 Task: Sort the products in the category "Prosciutto" by best match.
Action: Mouse moved to (812, 310)
Screenshot: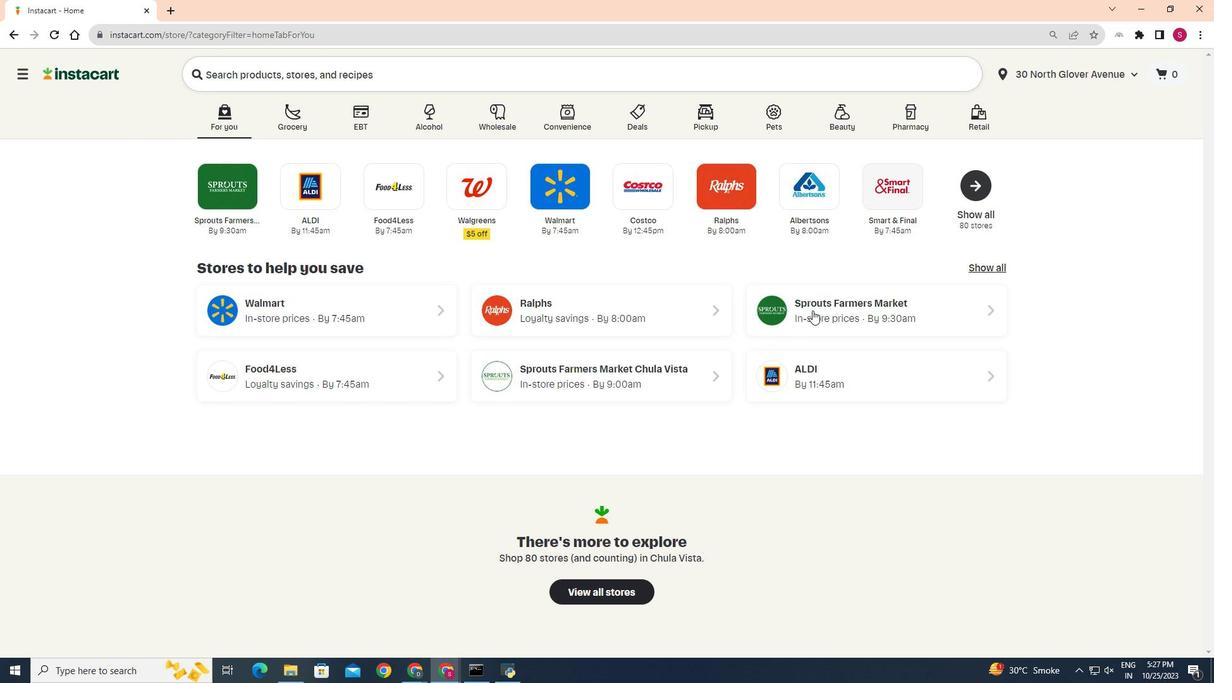 
Action: Mouse pressed left at (812, 310)
Screenshot: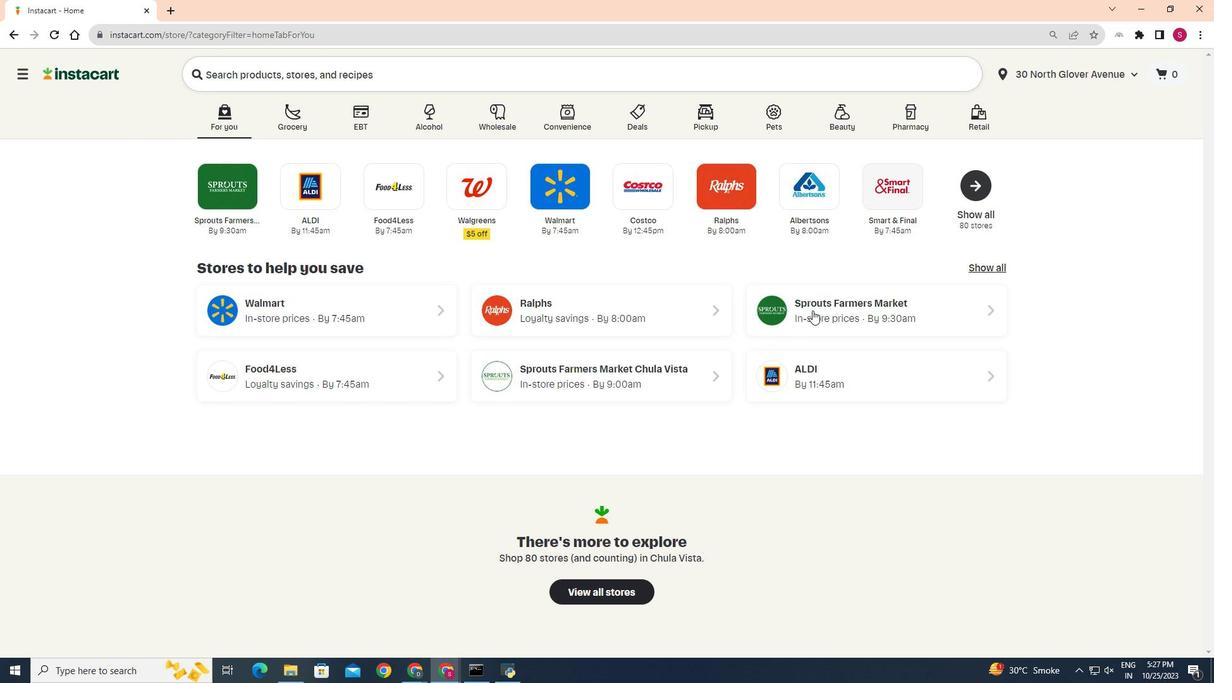 
Action: Mouse moved to (40, 535)
Screenshot: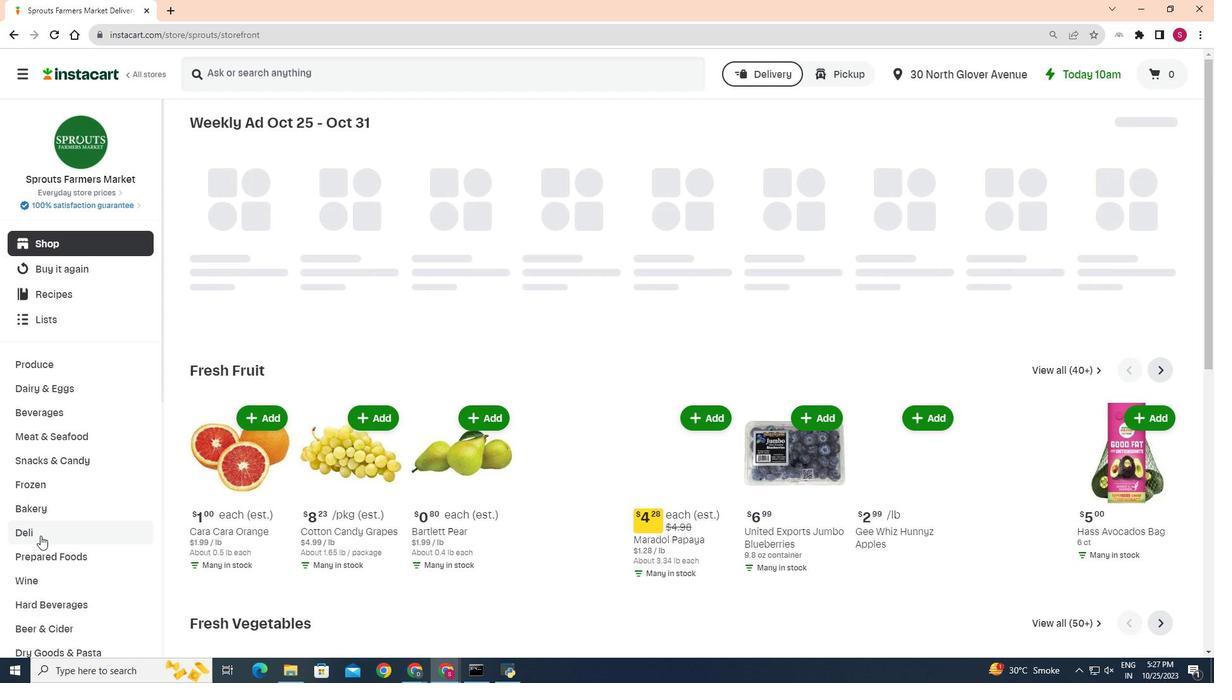
Action: Mouse pressed left at (40, 535)
Screenshot: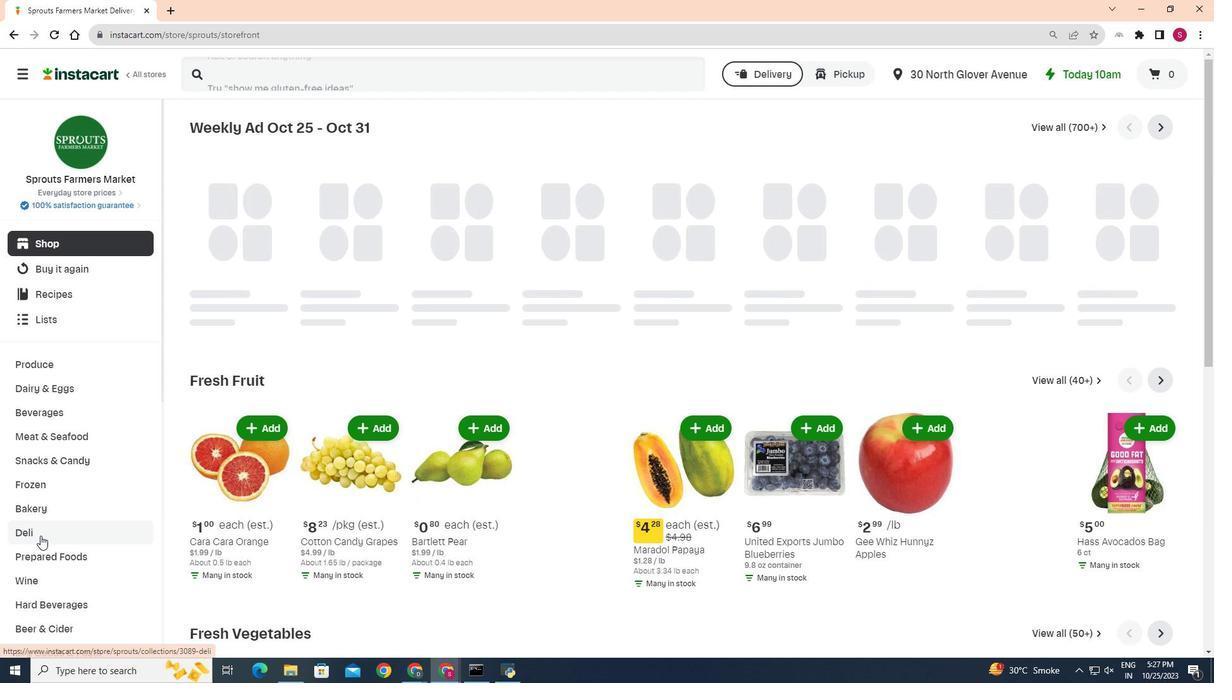 
Action: Mouse moved to (254, 154)
Screenshot: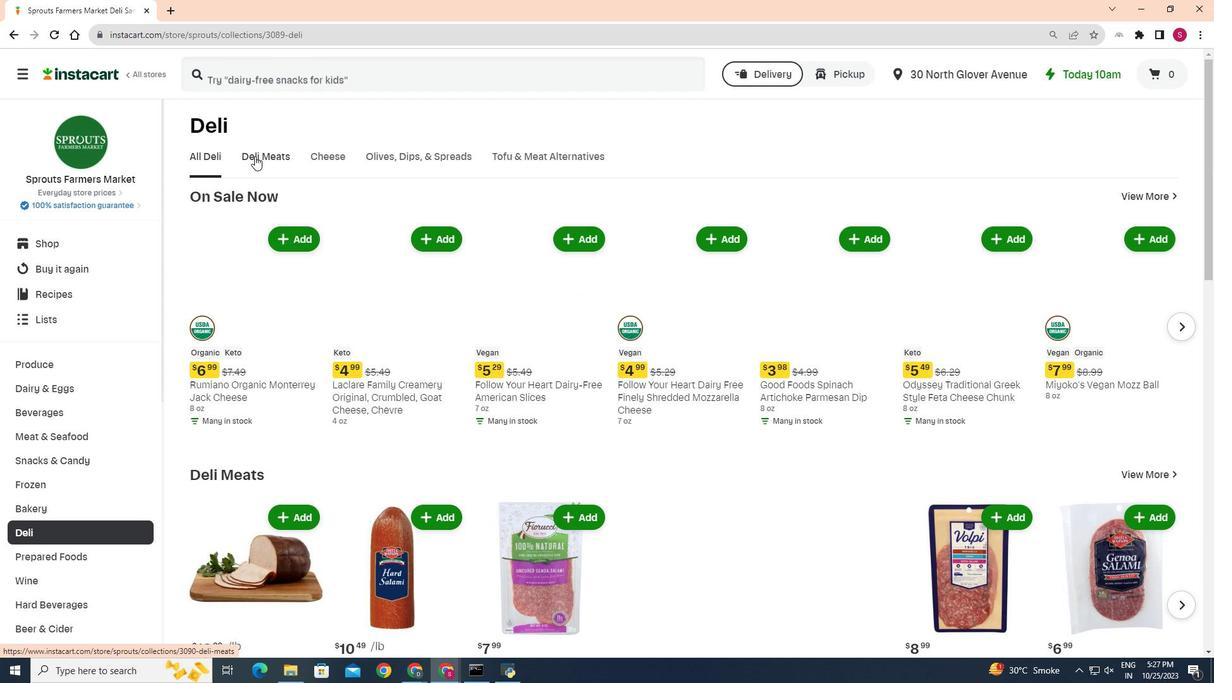 
Action: Mouse pressed left at (254, 154)
Screenshot: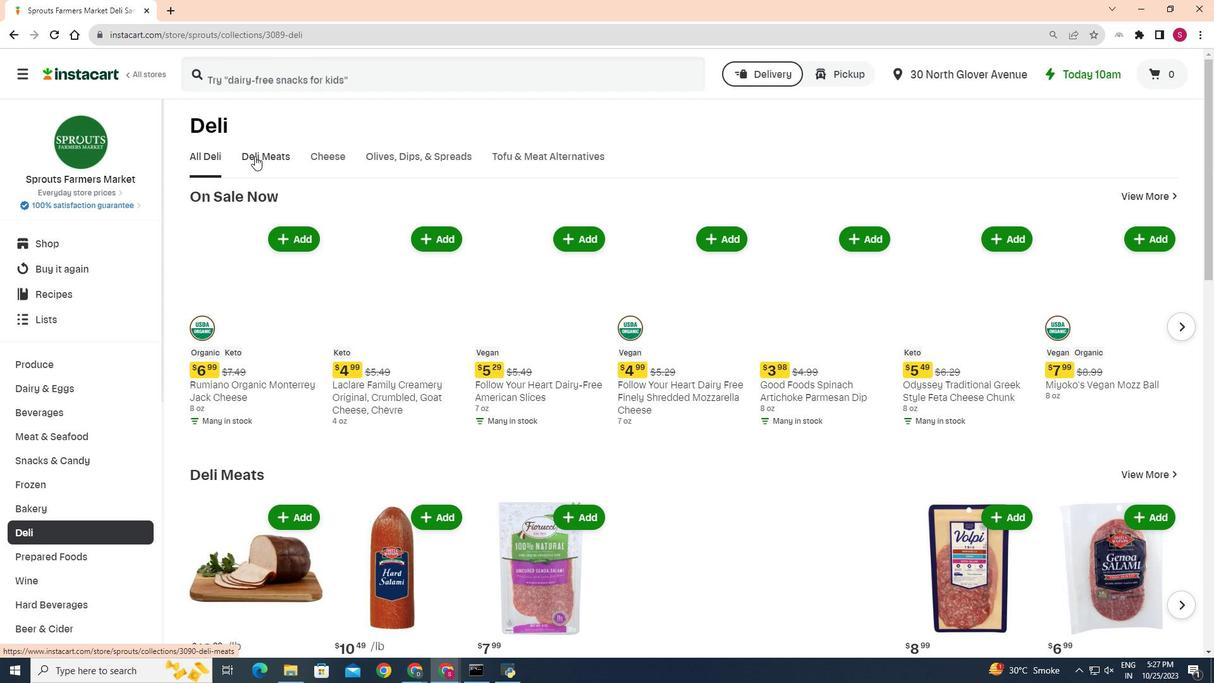 
Action: Mouse moved to (1164, 261)
Screenshot: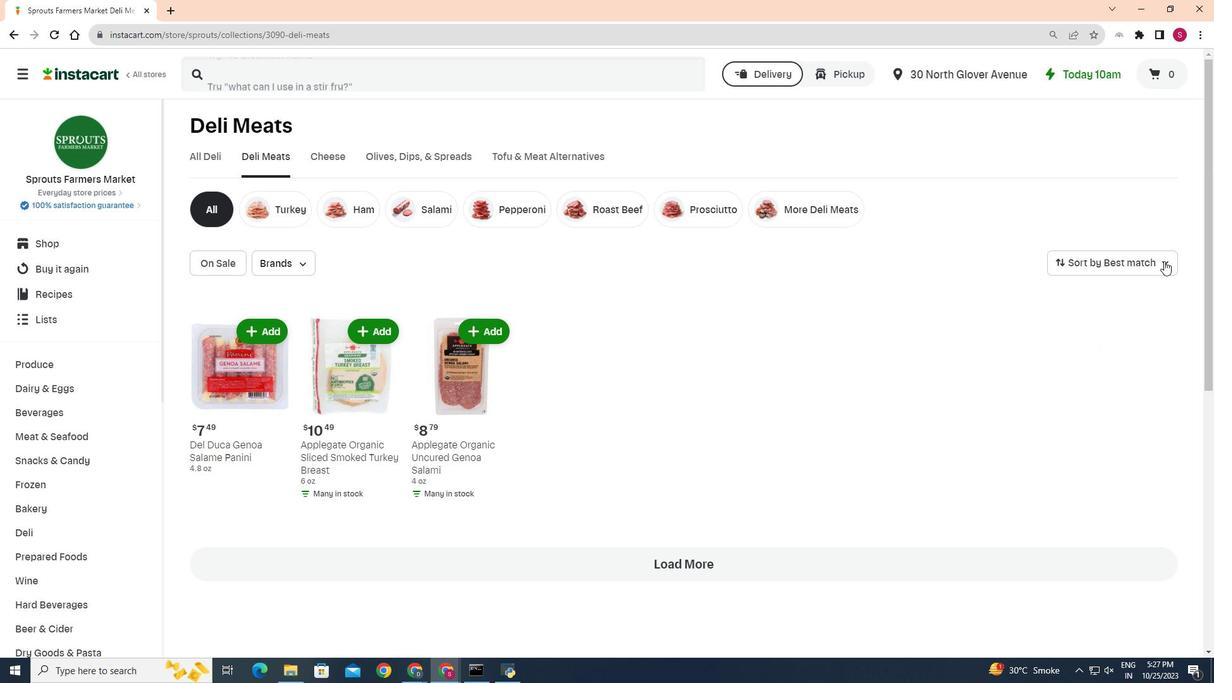 
Action: Mouse pressed left at (1164, 261)
Screenshot: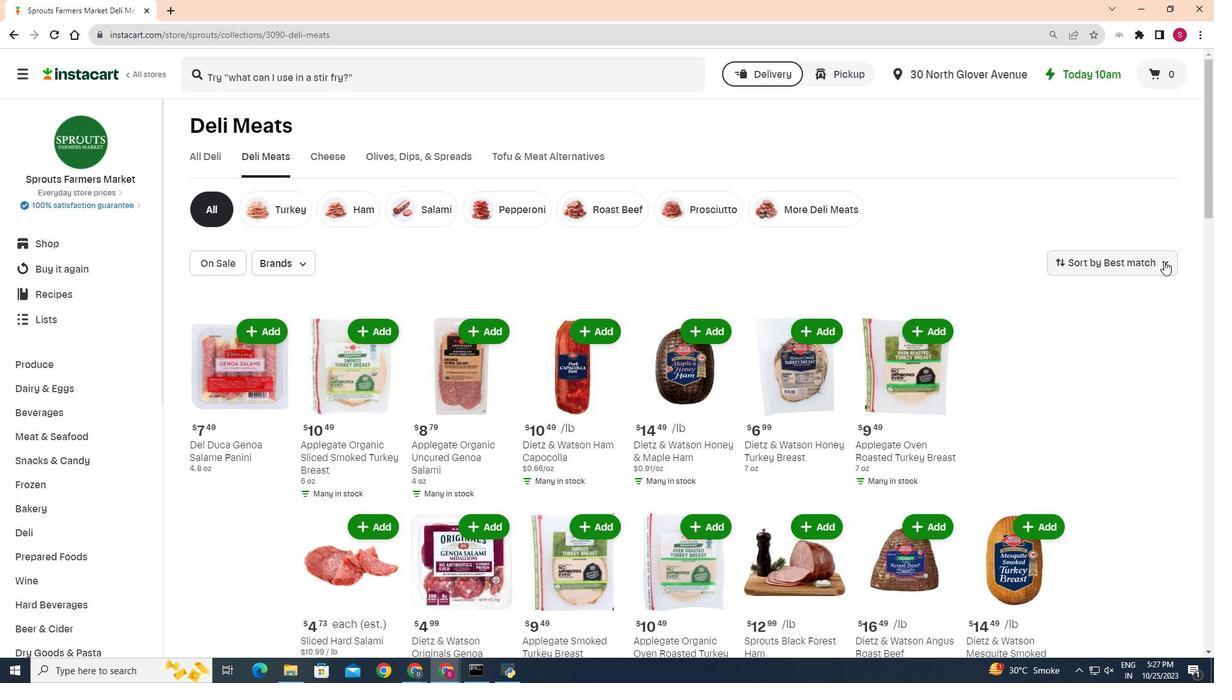 
Action: Mouse moved to (1111, 295)
Screenshot: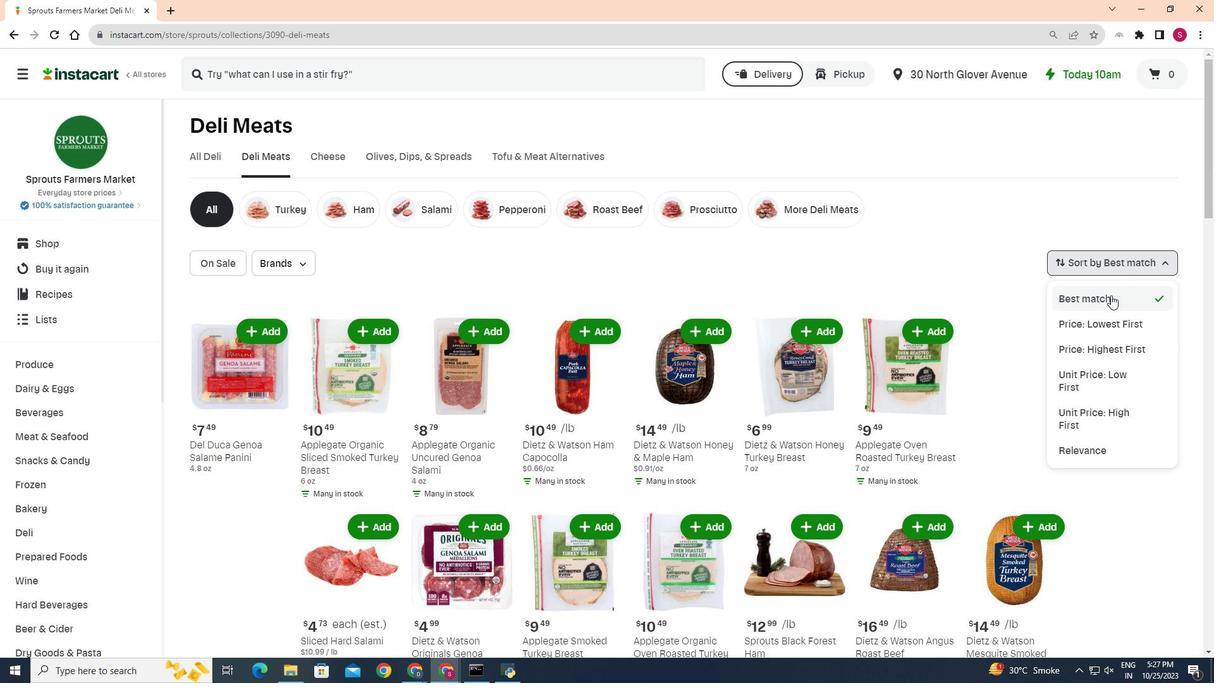 
Action: Mouse pressed left at (1111, 295)
Screenshot: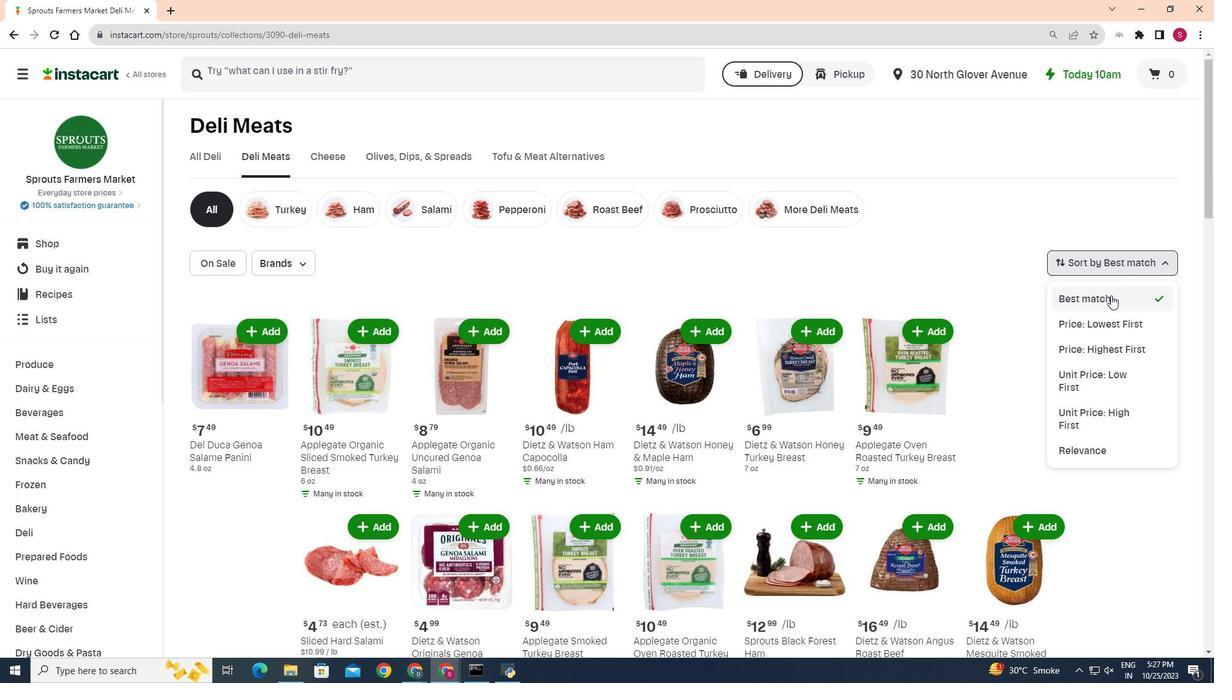 
Action: Mouse moved to (984, 326)
Screenshot: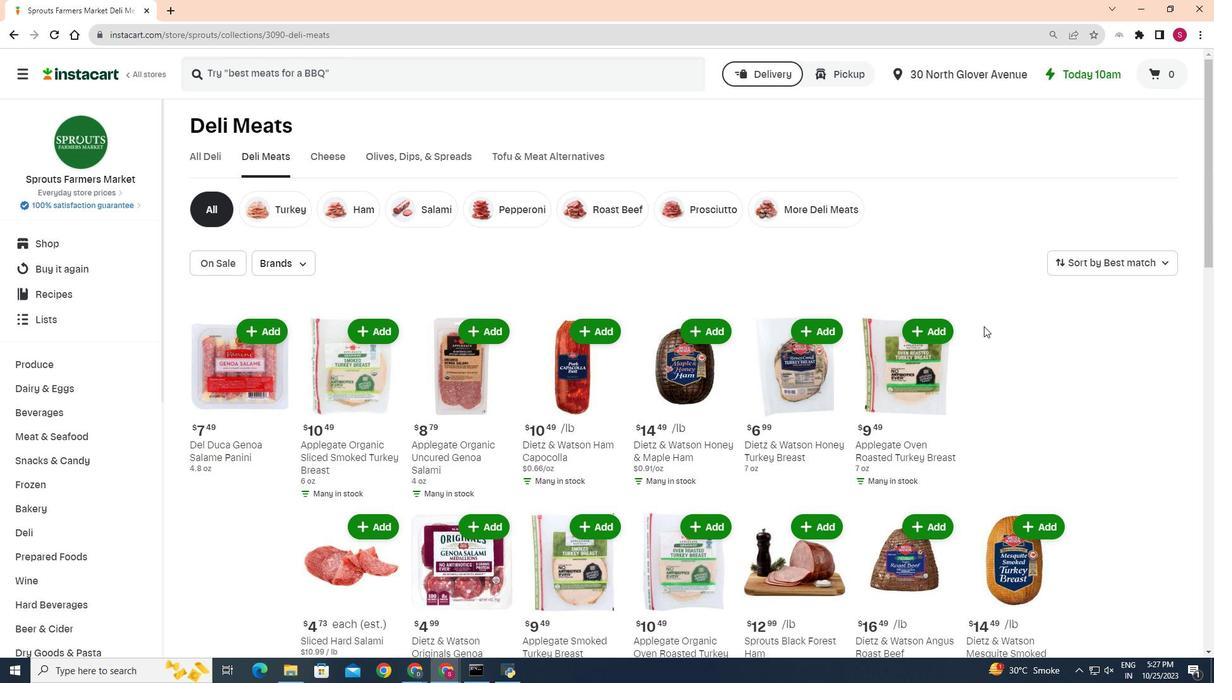 
Action: Mouse scrolled (984, 325) with delta (0, 0)
Screenshot: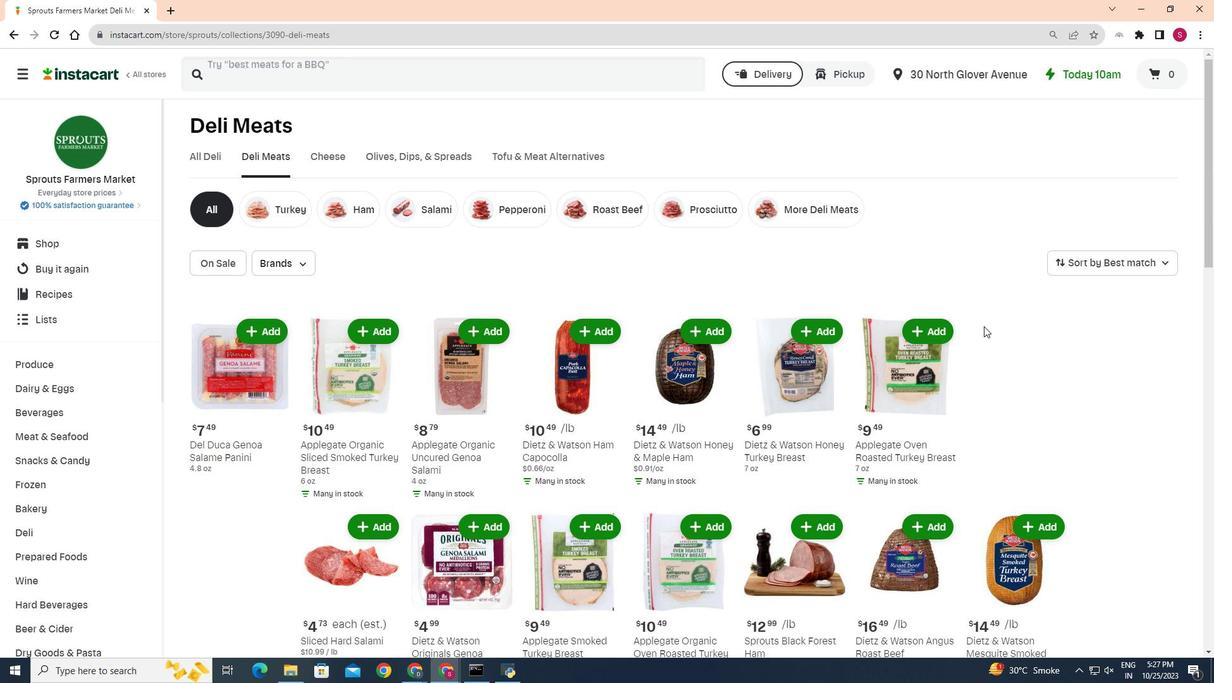 
Action: Mouse moved to (967, 332)
Screenshot: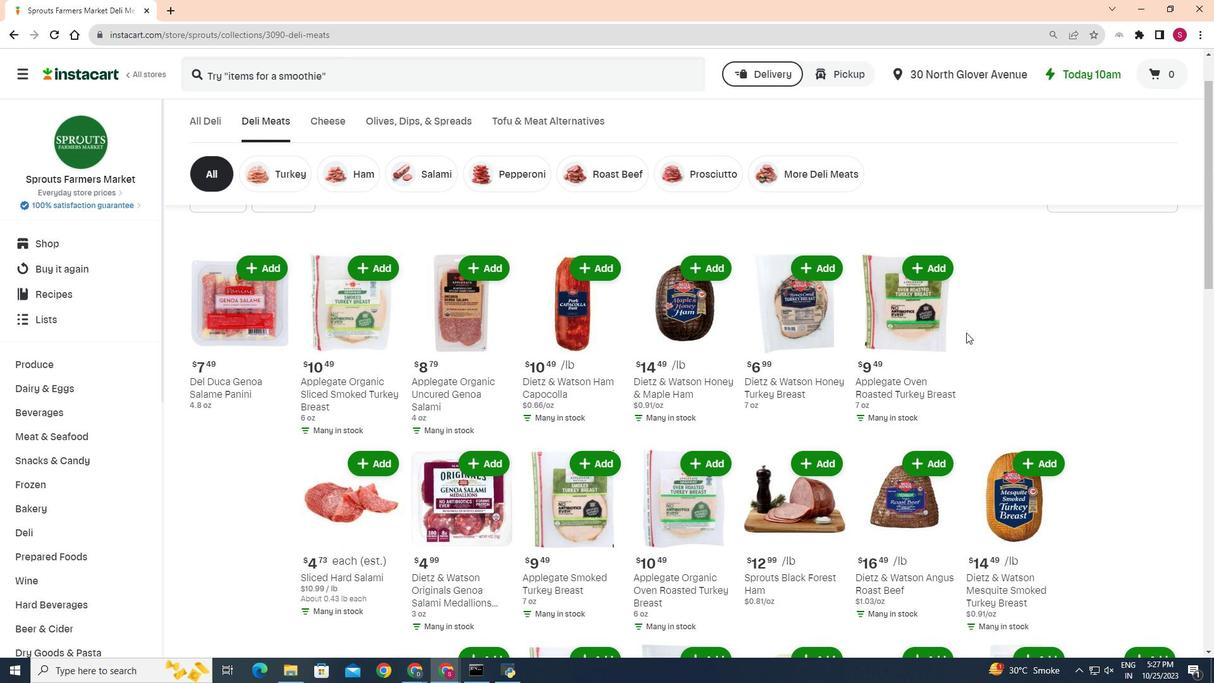 
Action: Mouse scrolled (967, 331) with delta (0, 0)
Screenshot: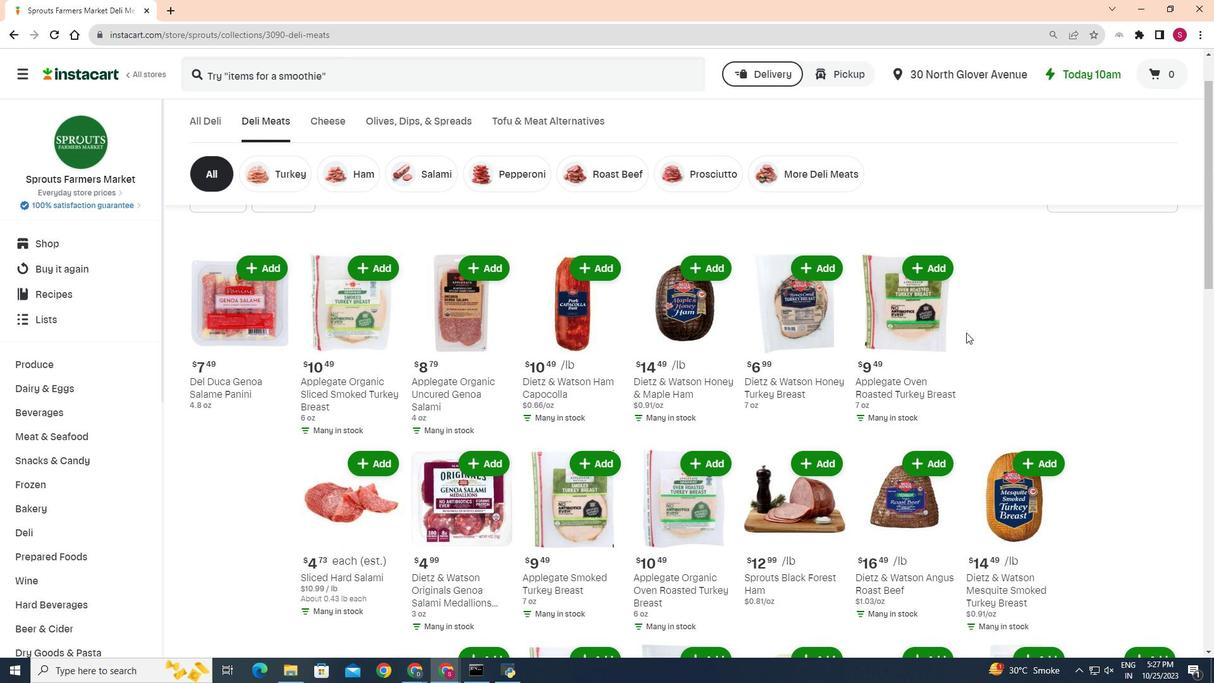 
Action: Mouse moved to (1090, 313)
Screenshot: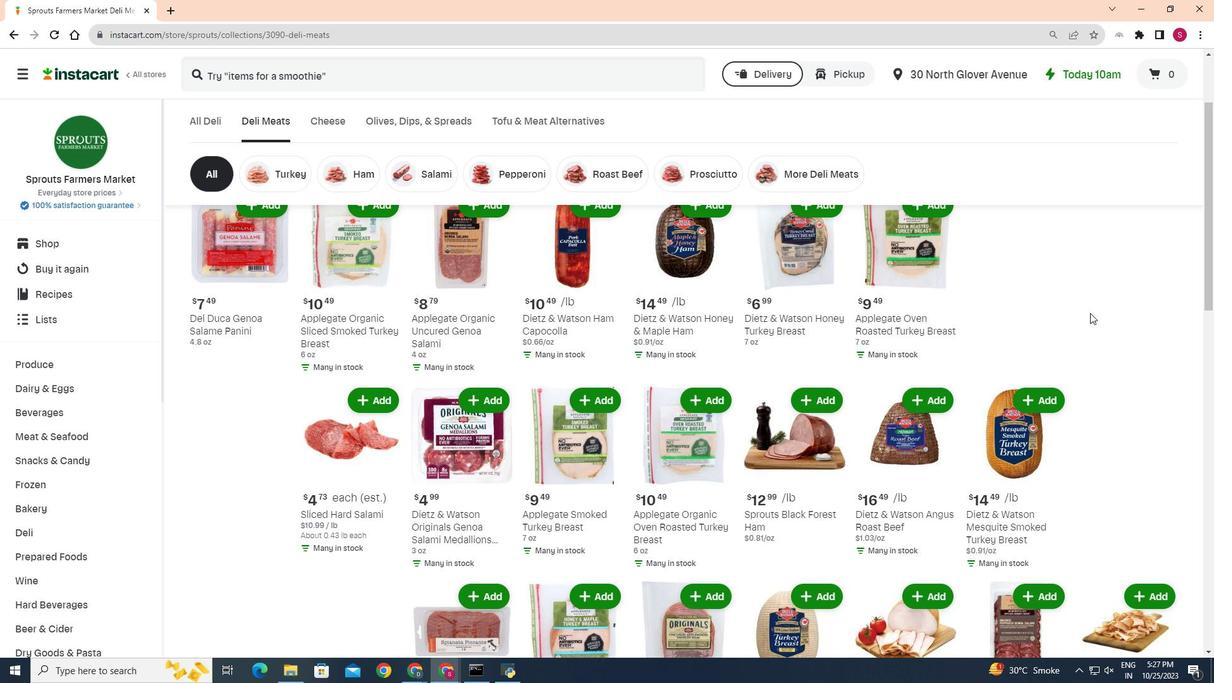 
Action: Mouse scrolled (1090, 312) with delta (0, 0)
Screenshot: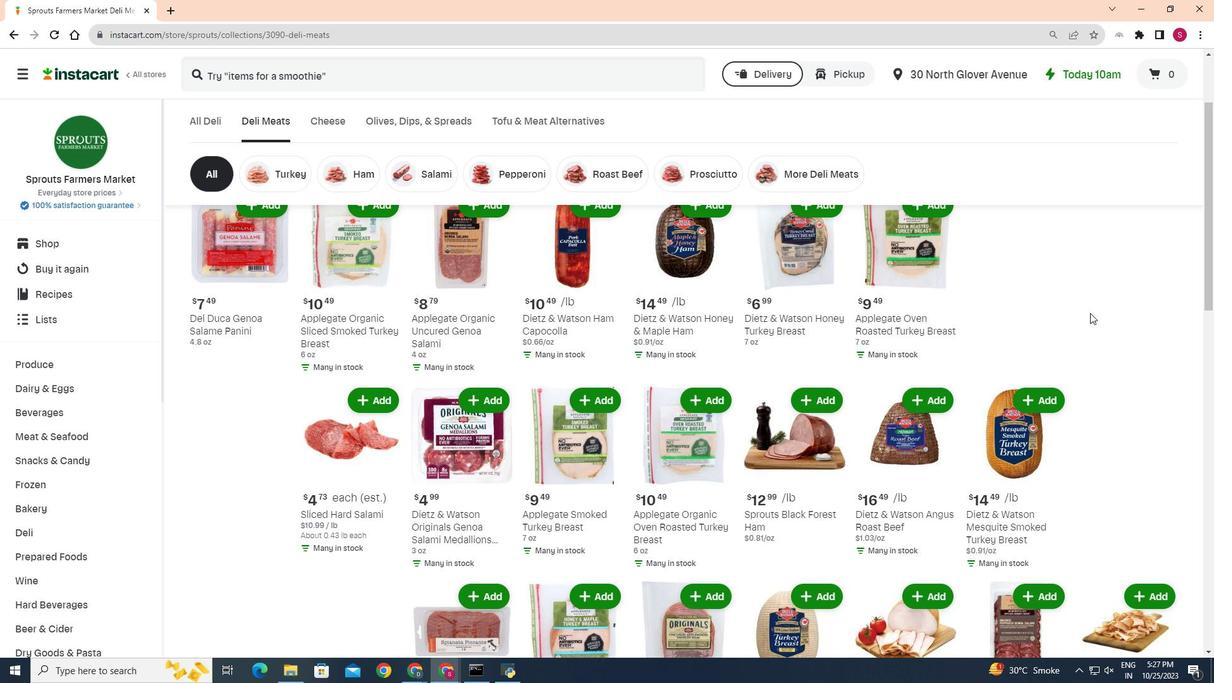 
Action: Mouse moved to (1091, 315)
Screenshot: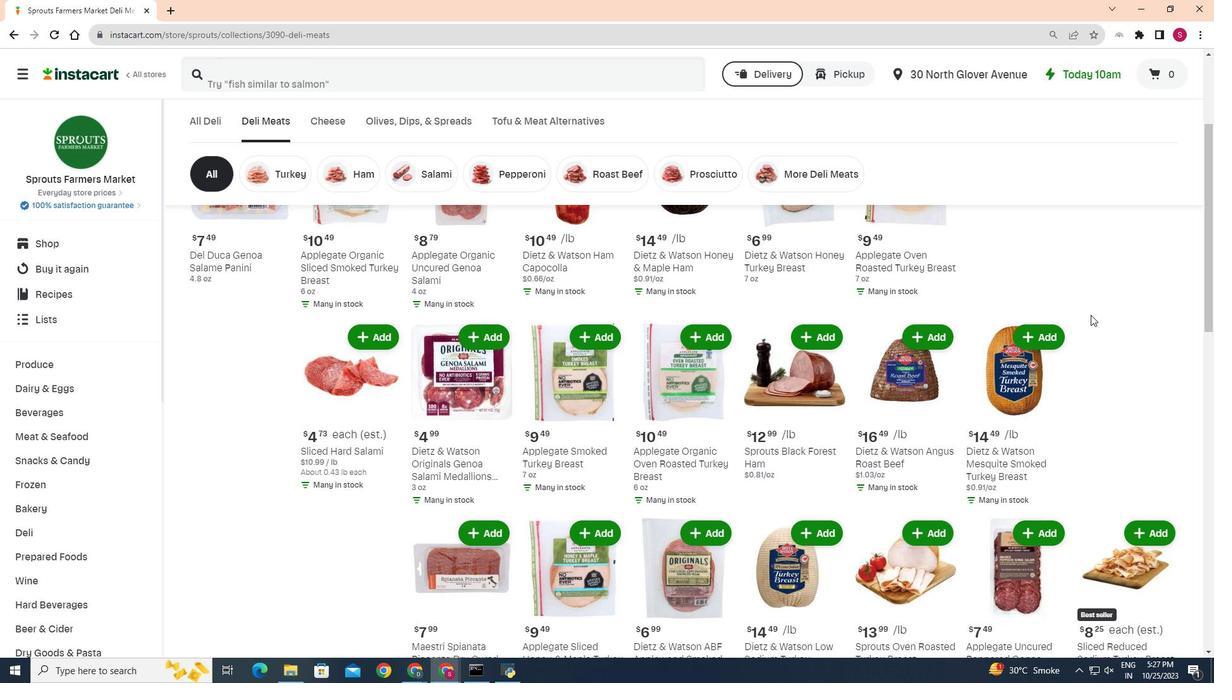 
Action: Mouse scrolled (1091, 314) with delta (0, 0)
Screenshot: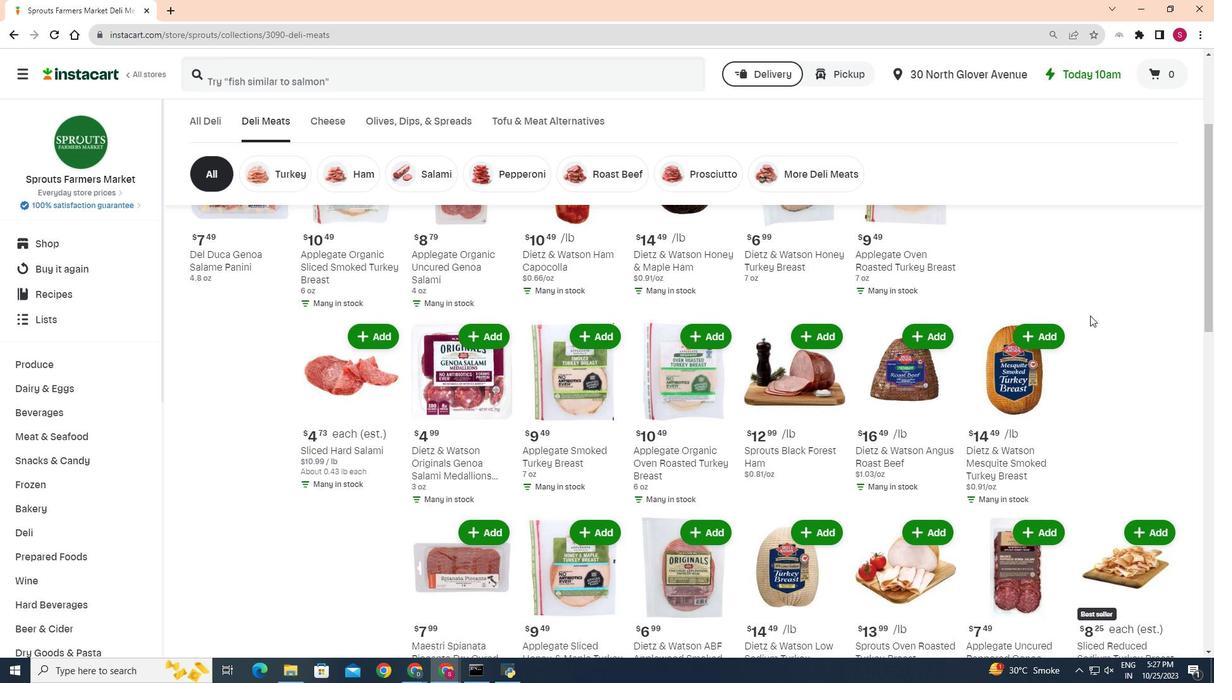 
Action: Mouse moved to (1074, 325)
Screenshot: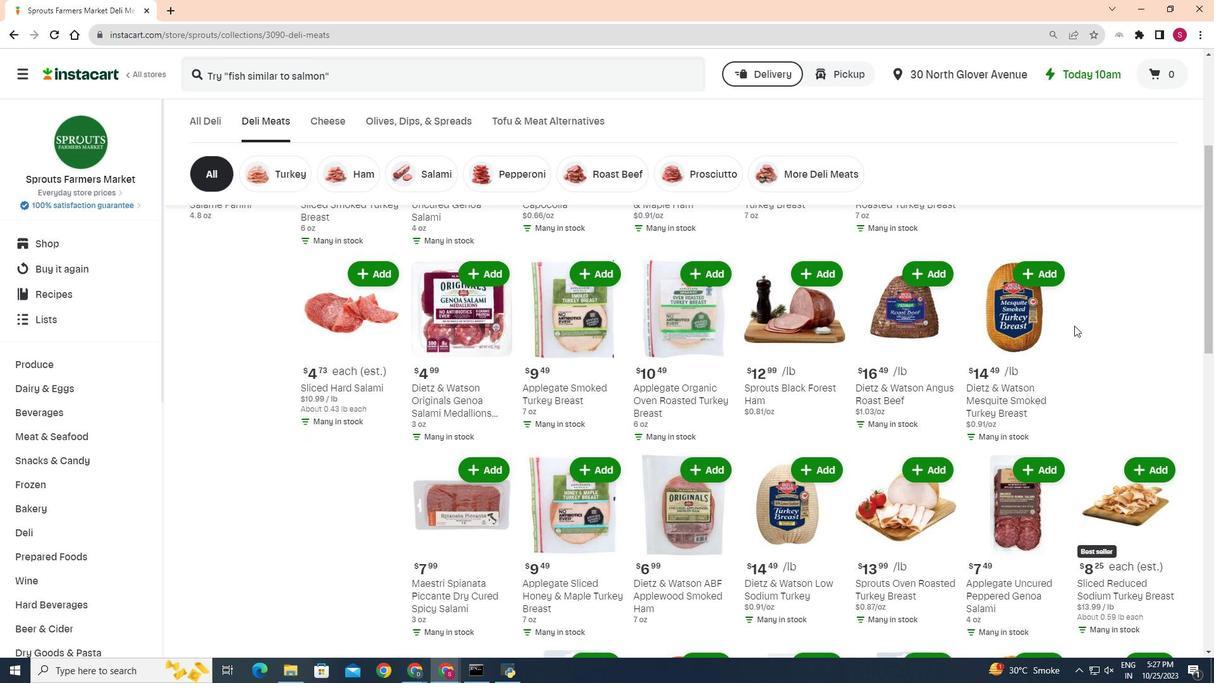 
Action: Mouse scrolled (1074, 325) with delta (0, 0)
Screenshot: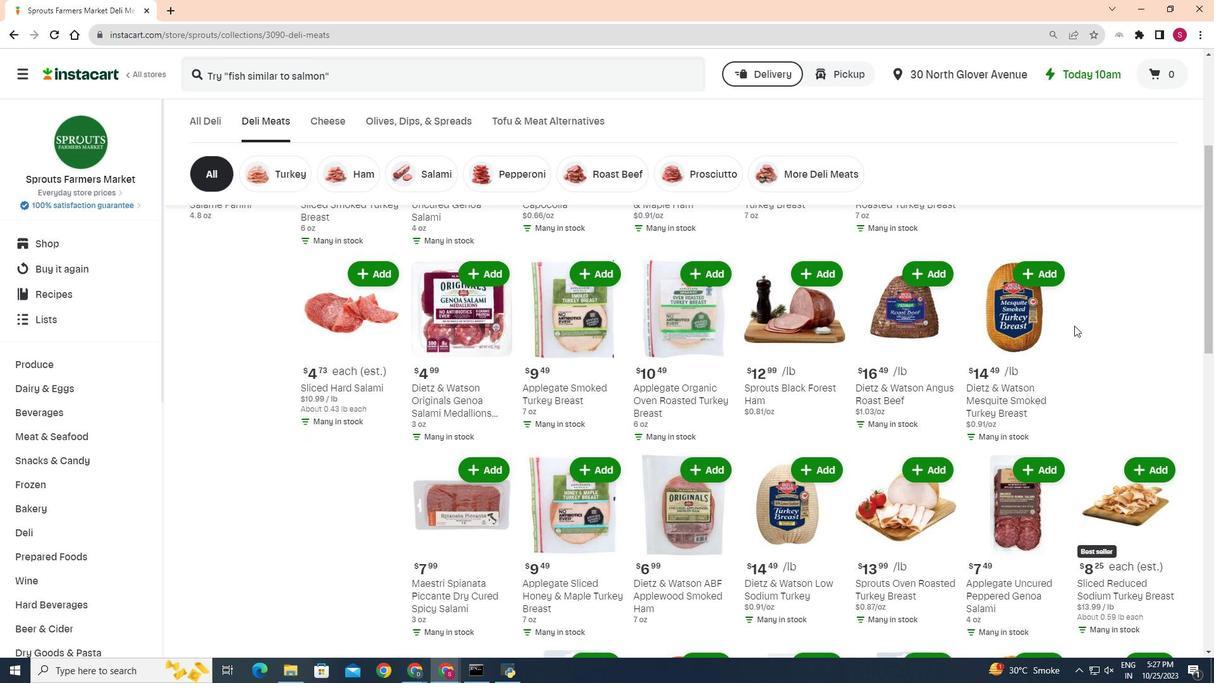 
Action: Mouse moved to (1074, 325)
Screenshot: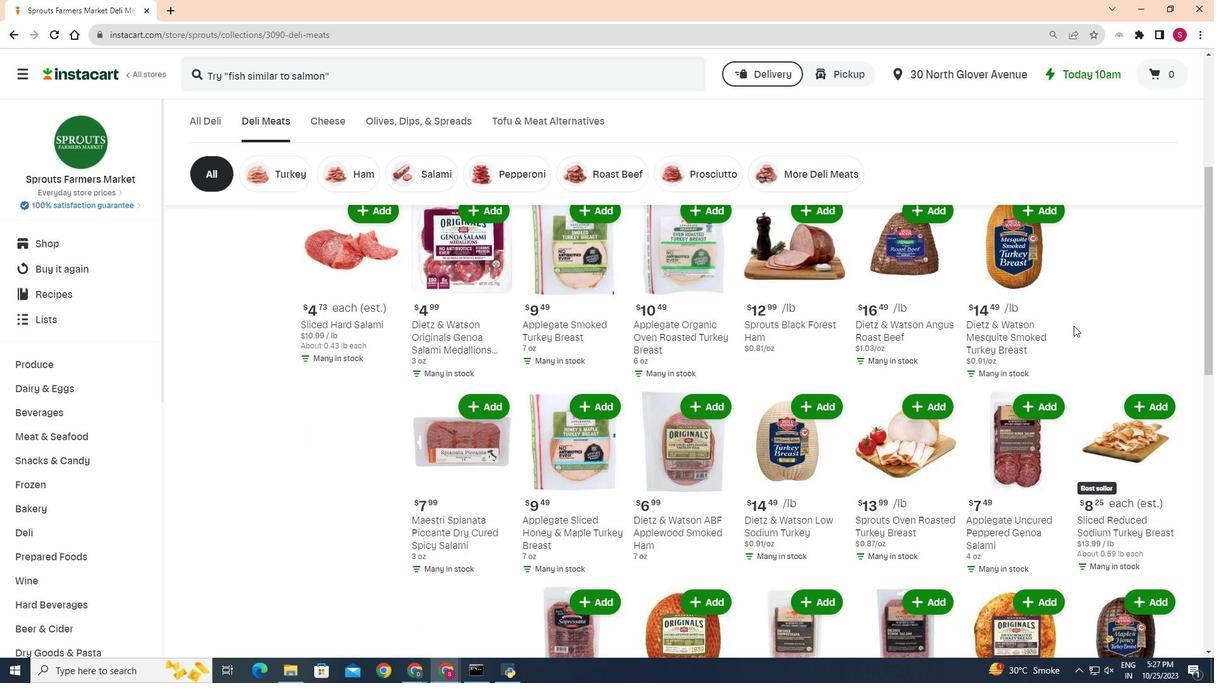
Action: Mouse scrolled (1074, 325) with delta (0, 0)
Screenshot: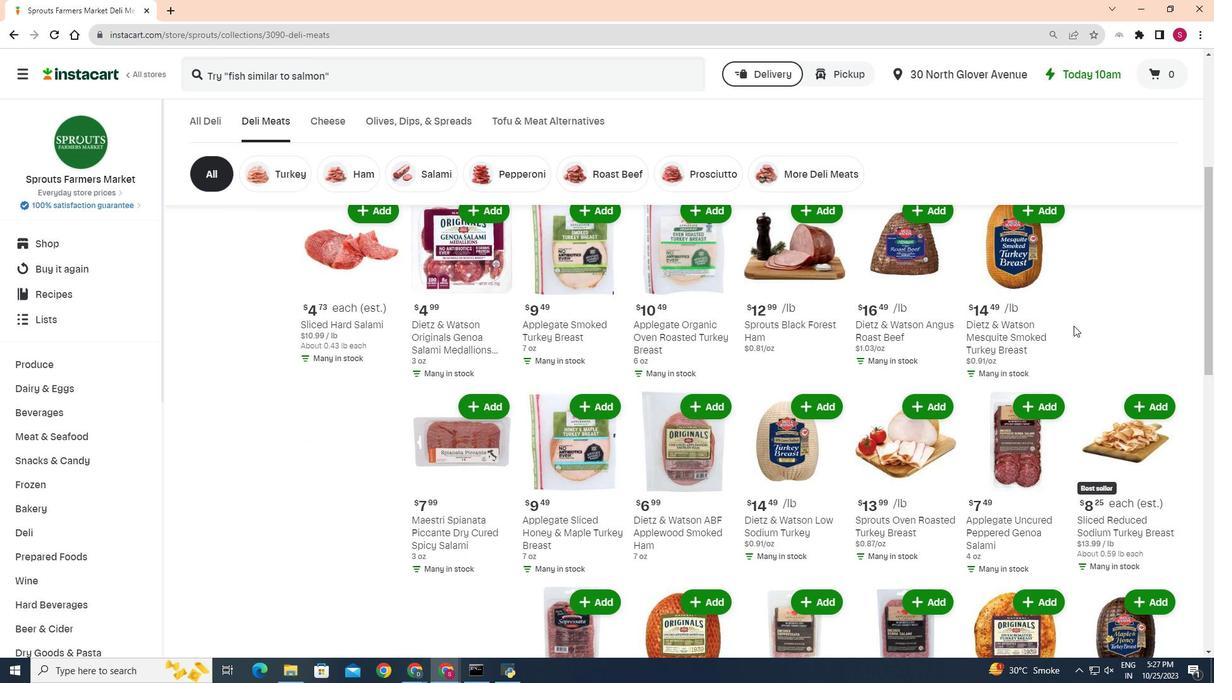 
Action: Mouse moved to (1074, 326)
Screenshot: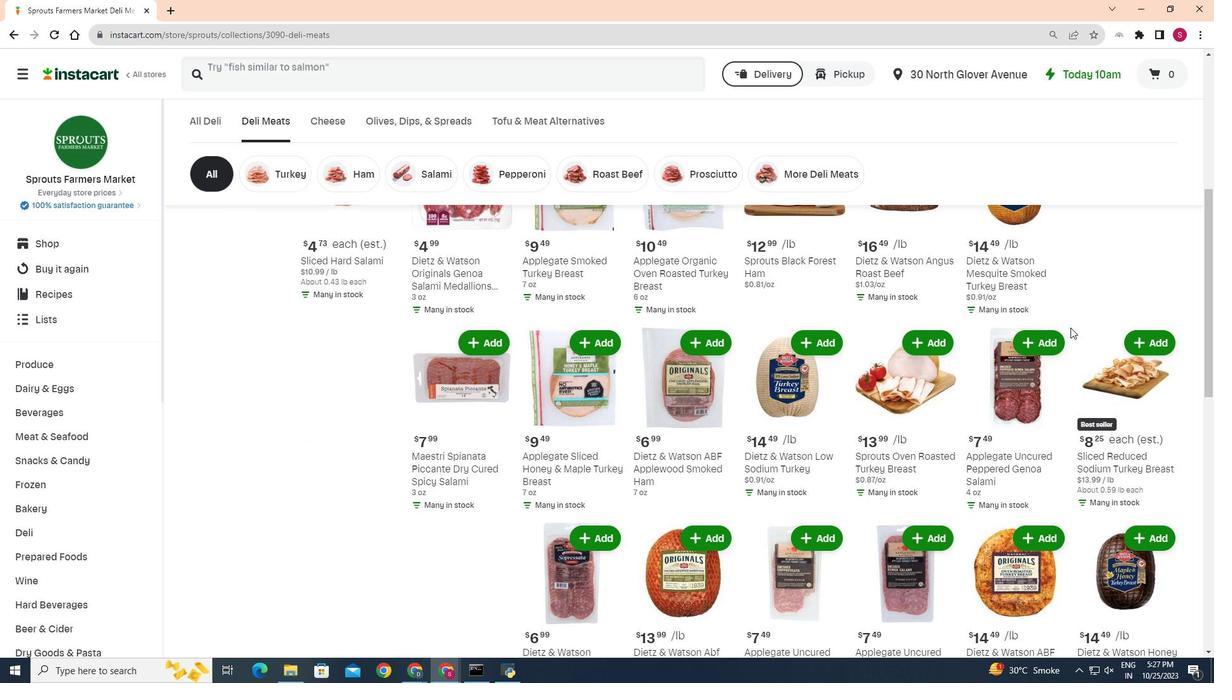 
Action: Mouse scrolled (1074, 325) with delta (0, 0)
Screenshot: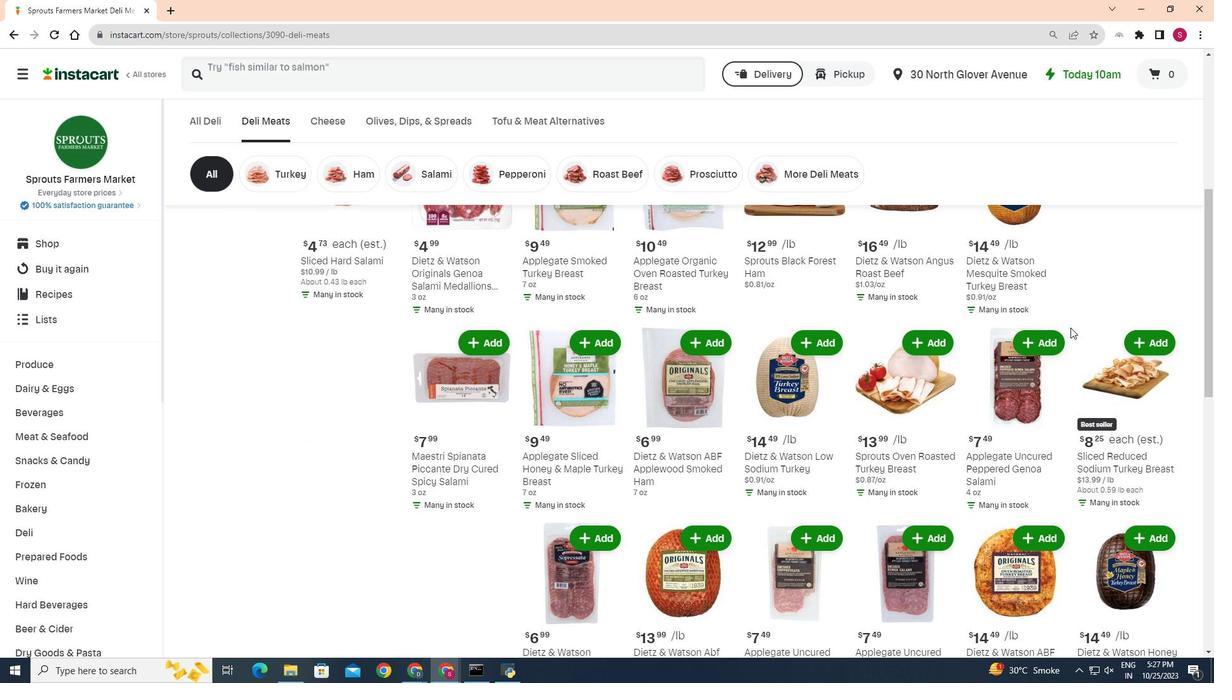
Action: Mouse moved to (1068, 330)
Screenshot: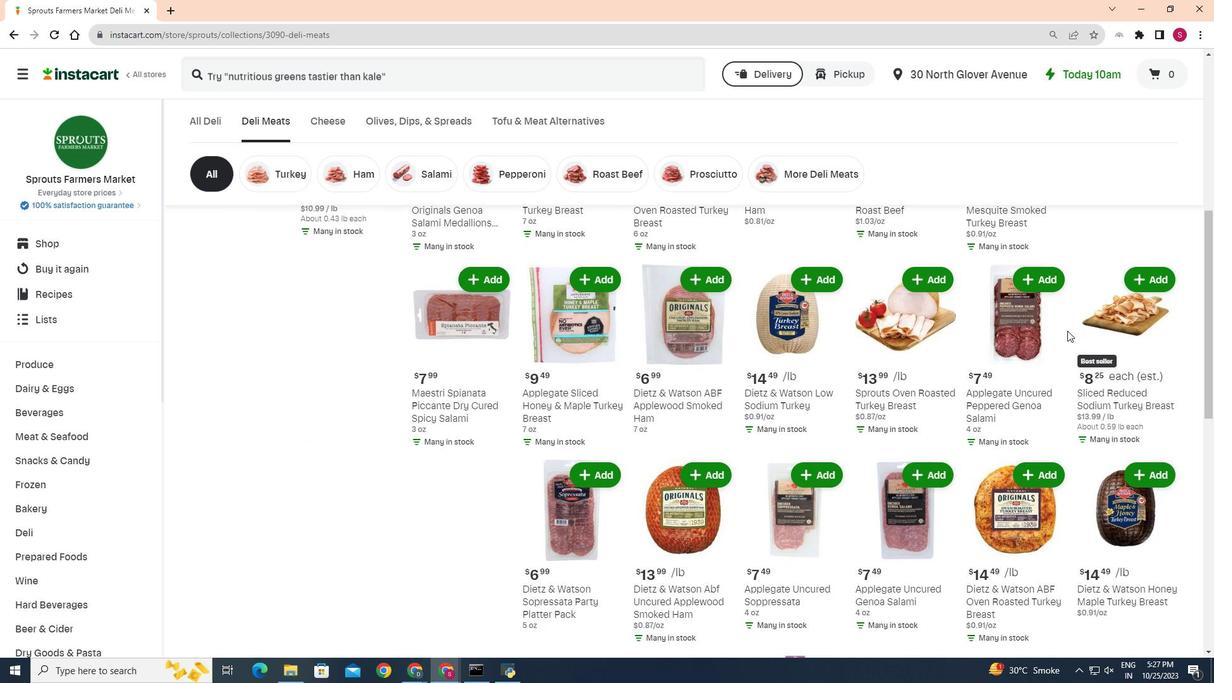 
Action: Mouse scrolled (1068, 329) with delta (0, 0)
Screenshot: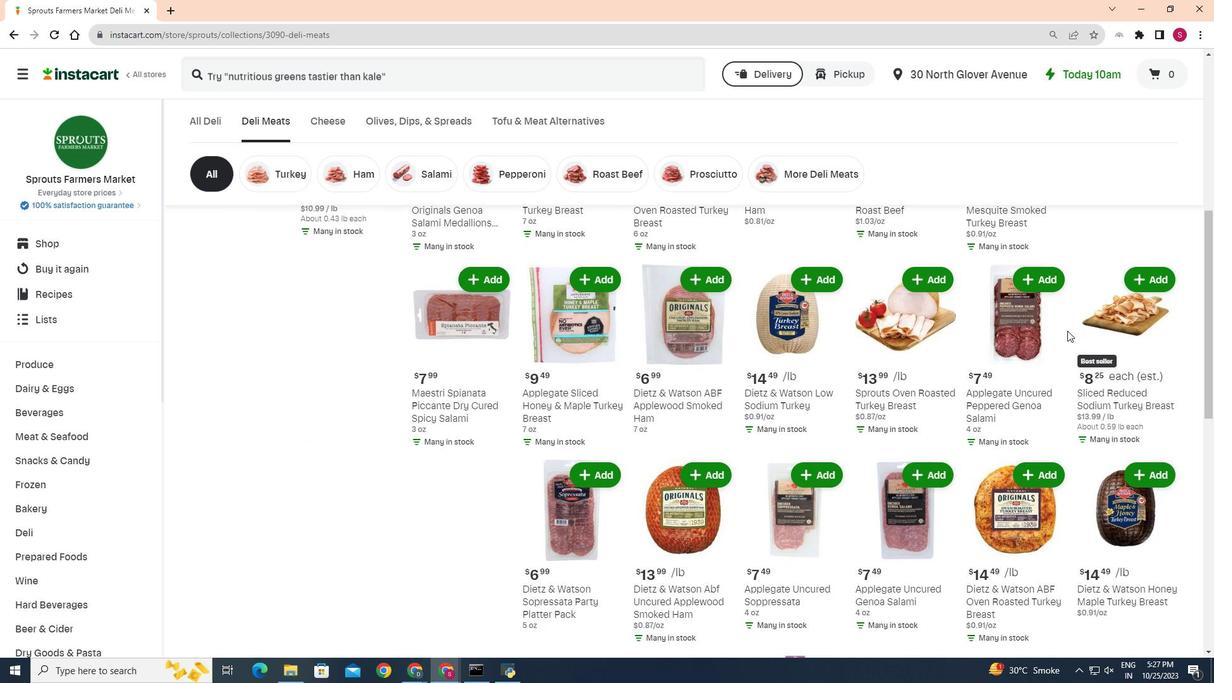 
Action: Mouse moved to (1067, 330)
Screenshot: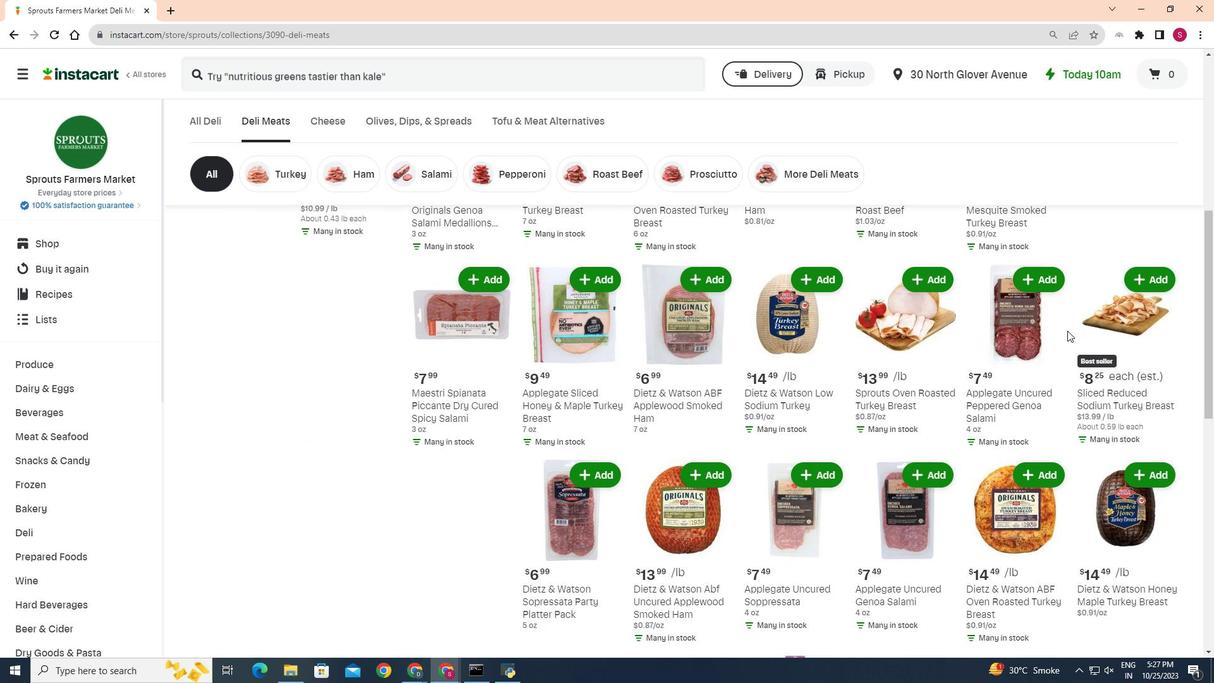 
Action: Mouse scrolled (1067, 330) with delta (0, 0)
Screenshot: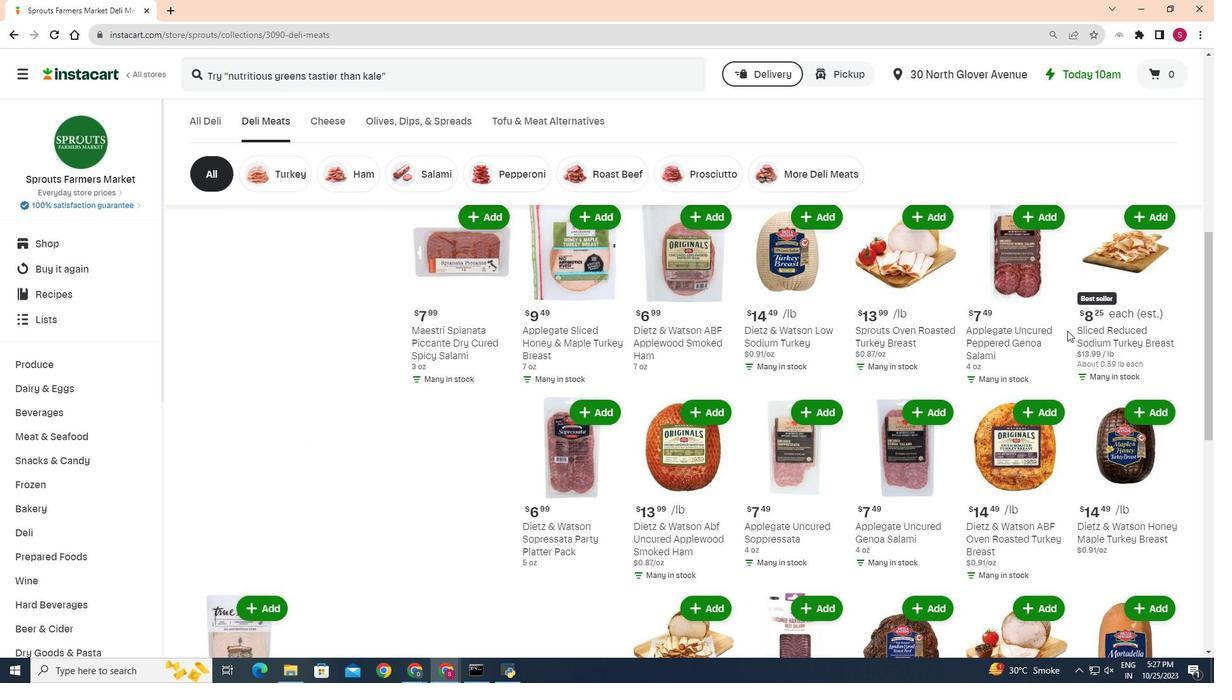 
Action: Mouse scrolled (1067, 330) with delta (0, 0)
Screenshot: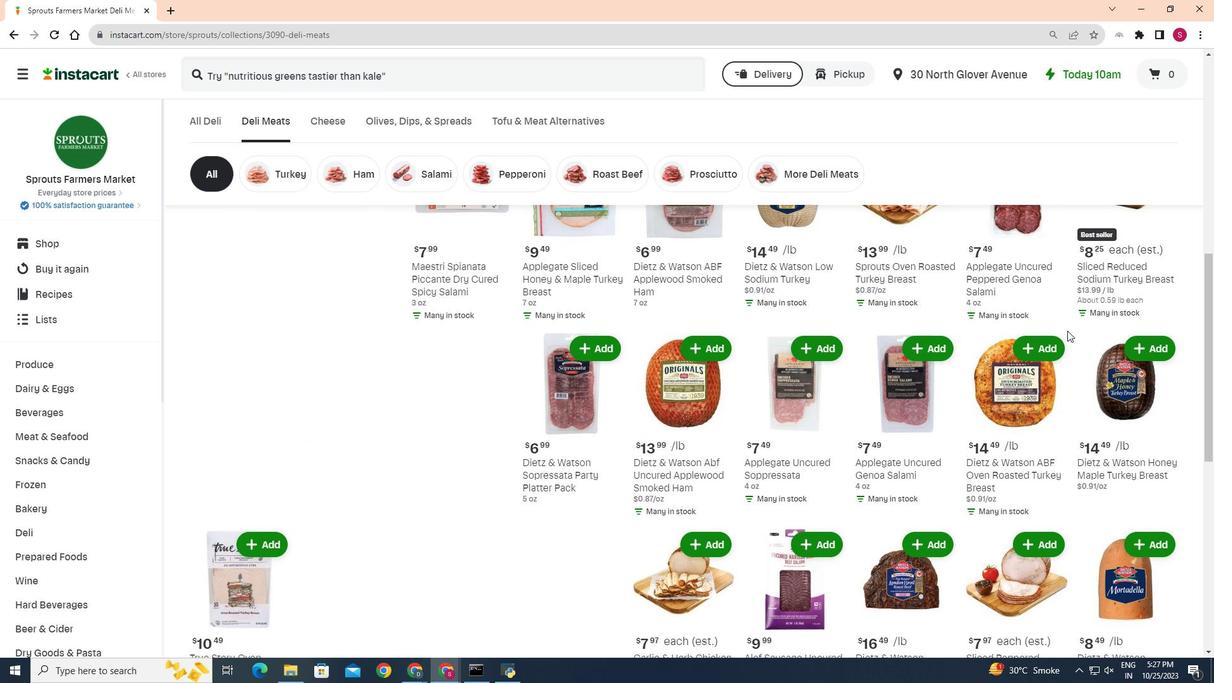 
Action: Mouse scrolled (1067, 330) with delta (0, 0)
Screenshot: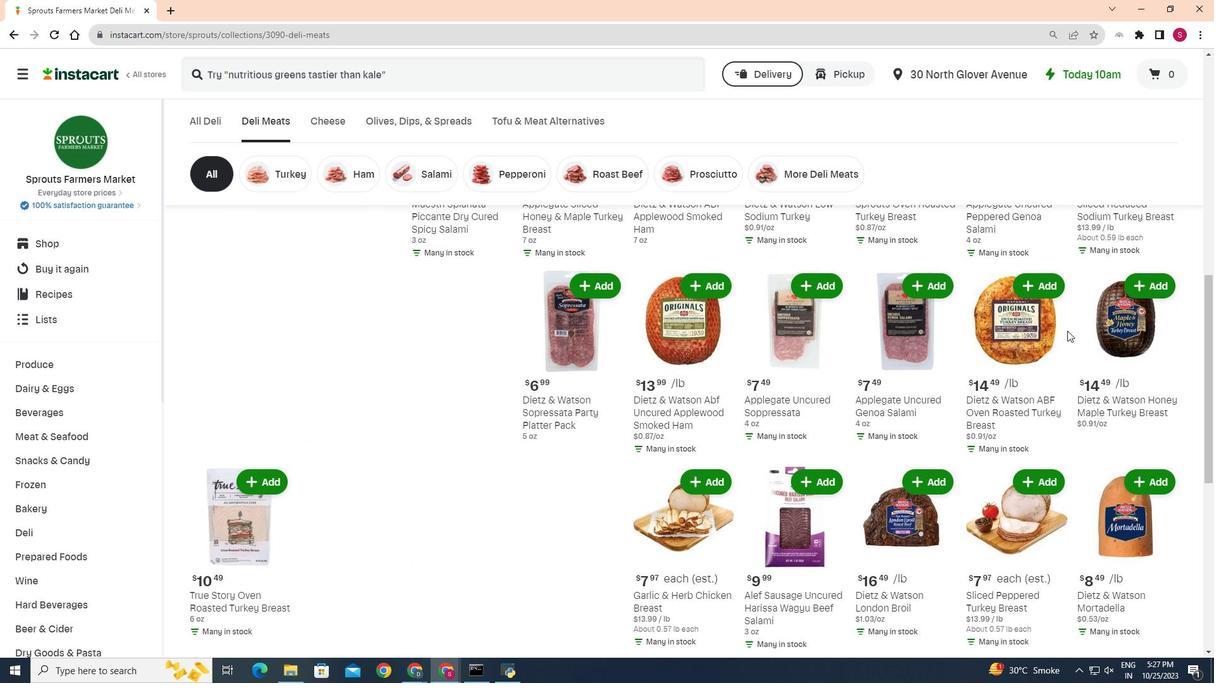 
Action: Mouse scrolled (1067, 330) with delta (0, 0)
Screenshot: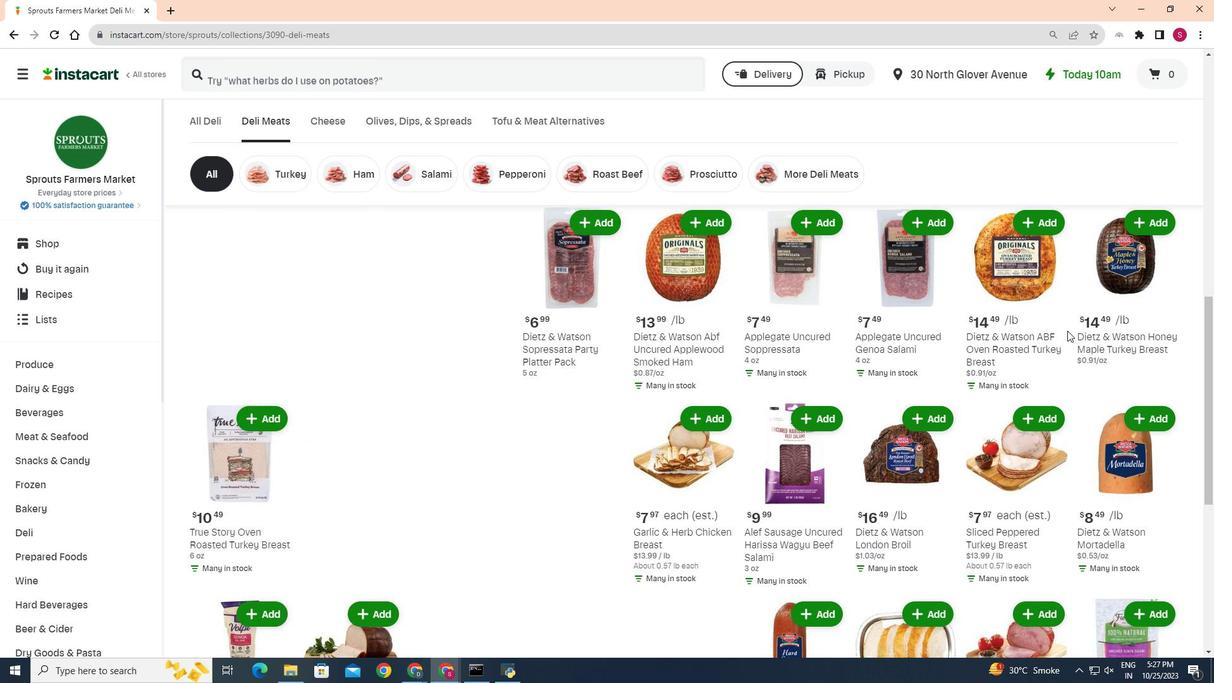
Action: Mouse scrolled (1067, 330) with delta (0, 0)
Screenshot: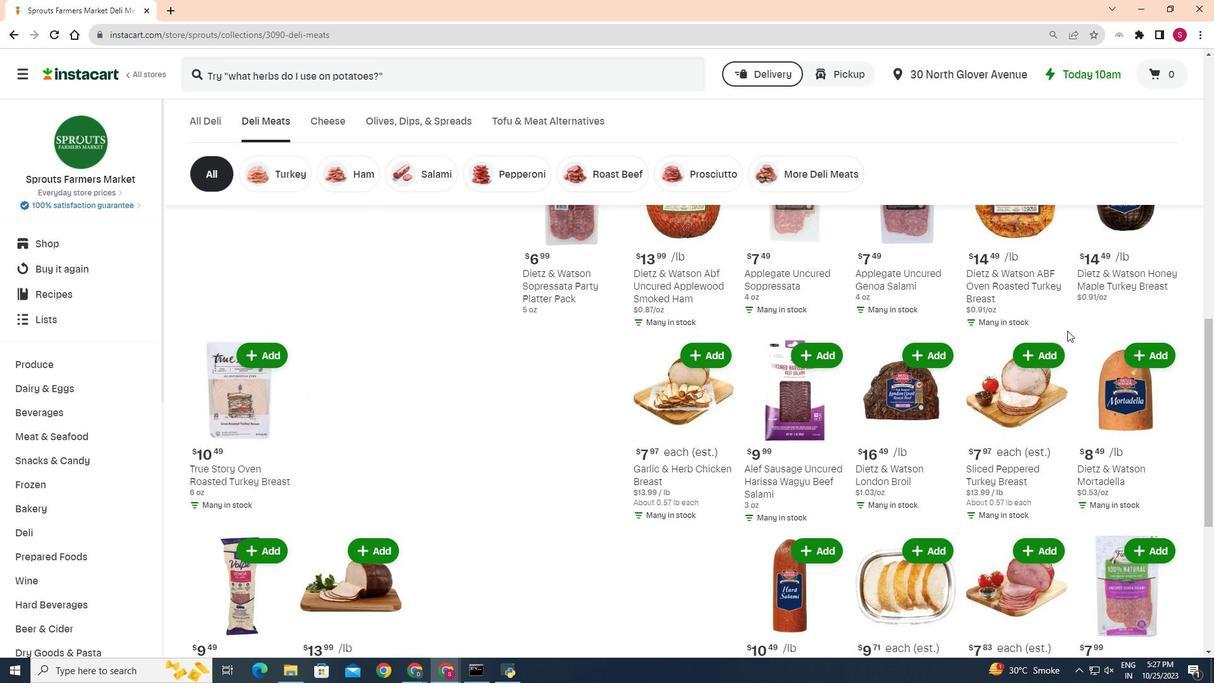 
Action: Mouse scrolled (1067, 330) with delta (0, 0)
Screenshot: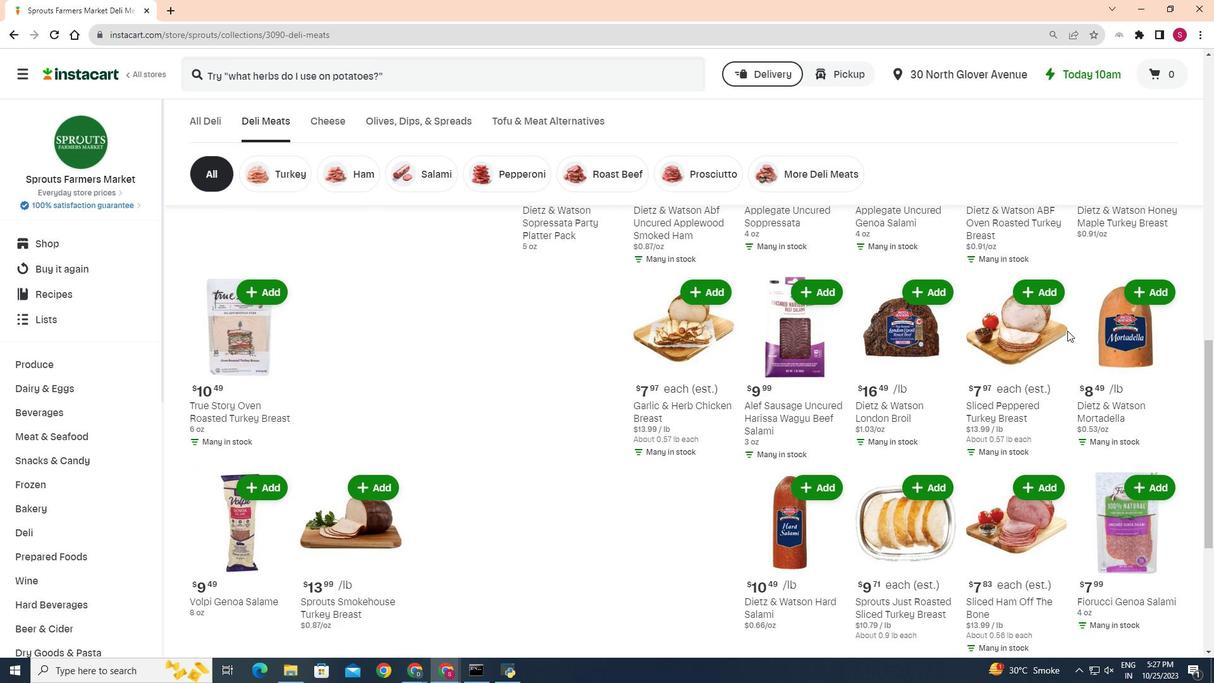 
Action: Mouse scrolled (1067, 330) with delta (0, 0)
Screenshot: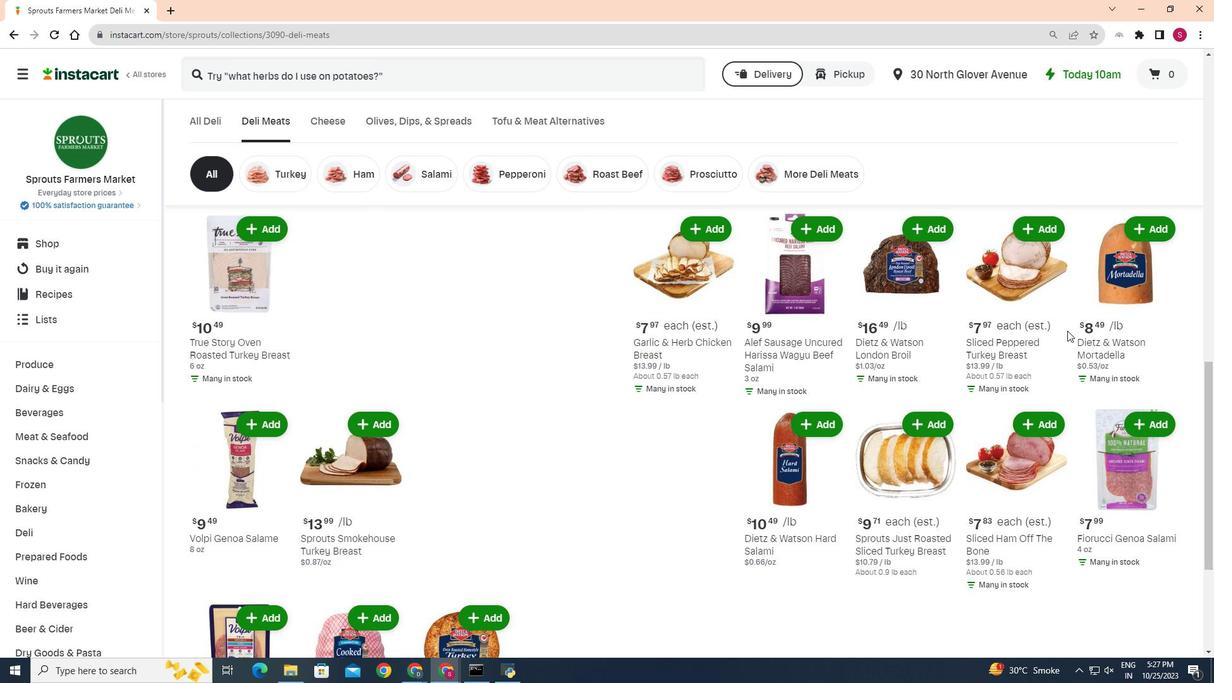 
Action: Mouse scrolled (1067, 330) with delta (0, 0)
Screenshot: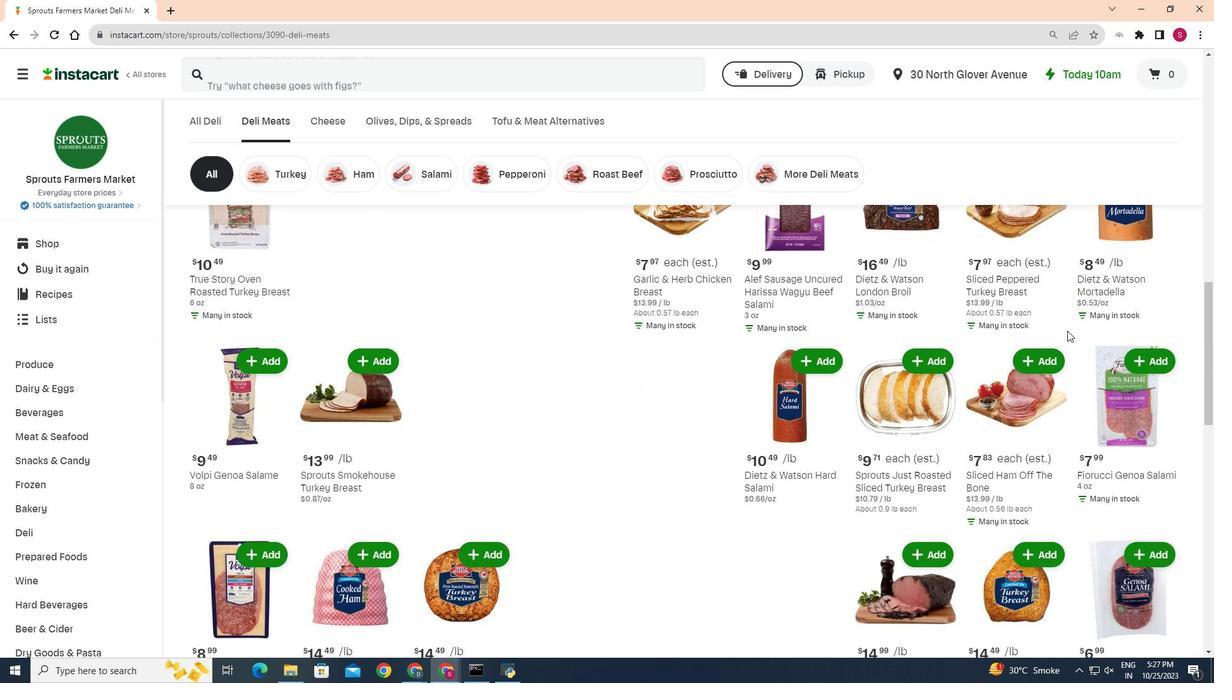 
Action: Mouse scrolled (1067, 330) with delta (0, 0)
Screenshot: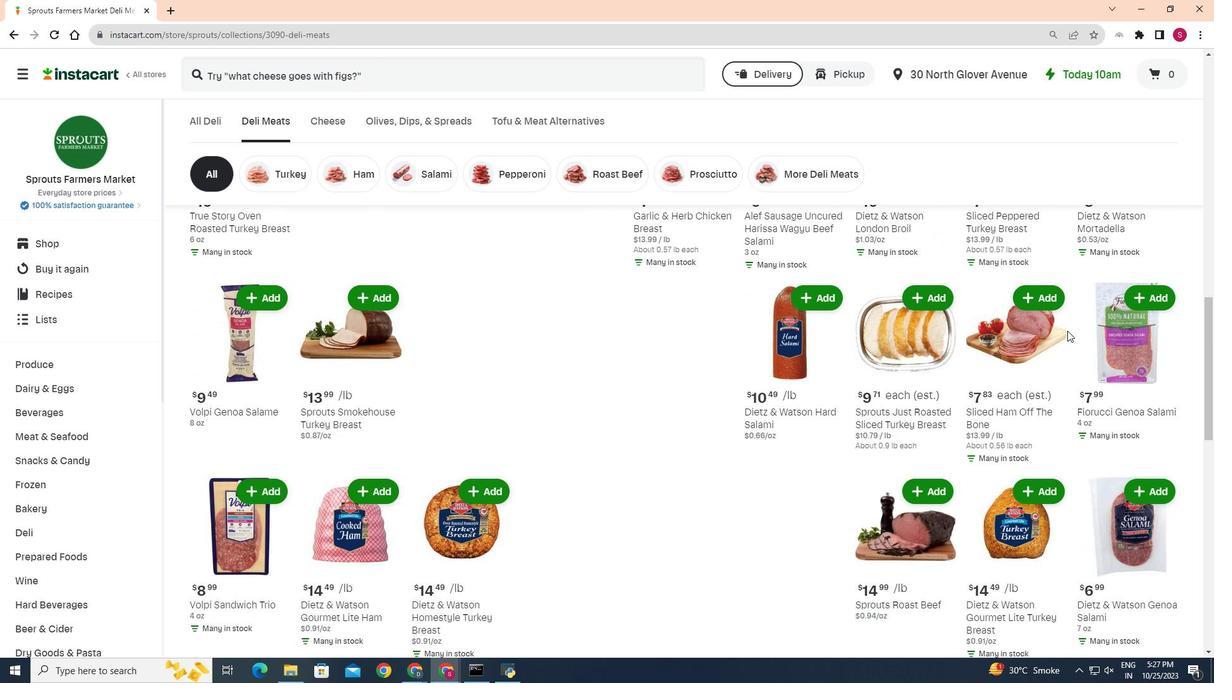 
Action: Mouse scrolled (1067, 330) with delta (0, 0)
Screenshot: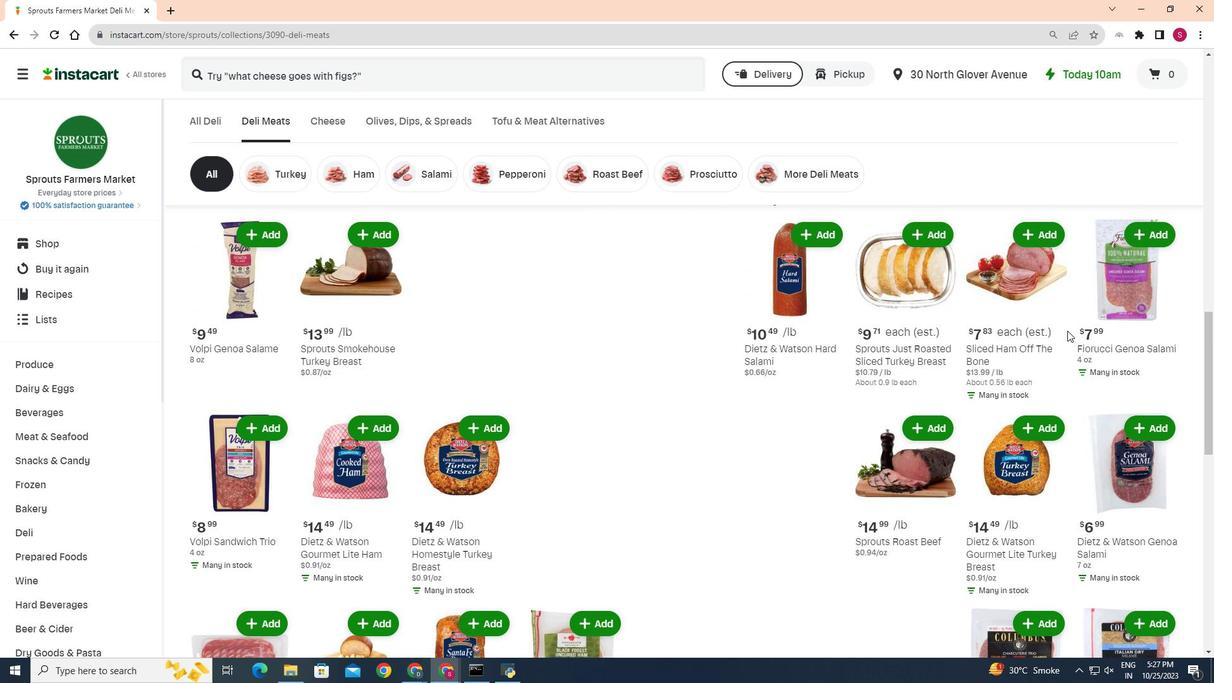 
Action: Mouse scrolled (1067, 330) with delta (0, 0)
Screenshot: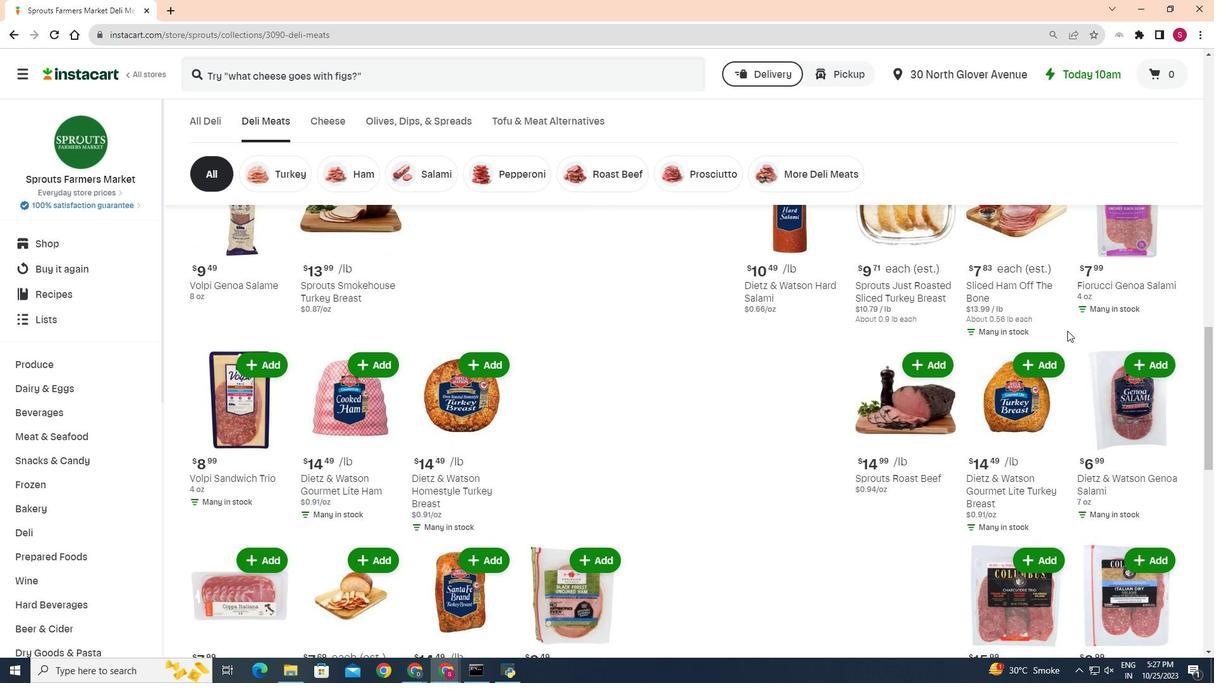 
Action: Mouse scrolled (1067, 330) with delta (0, 0)
Screenshot: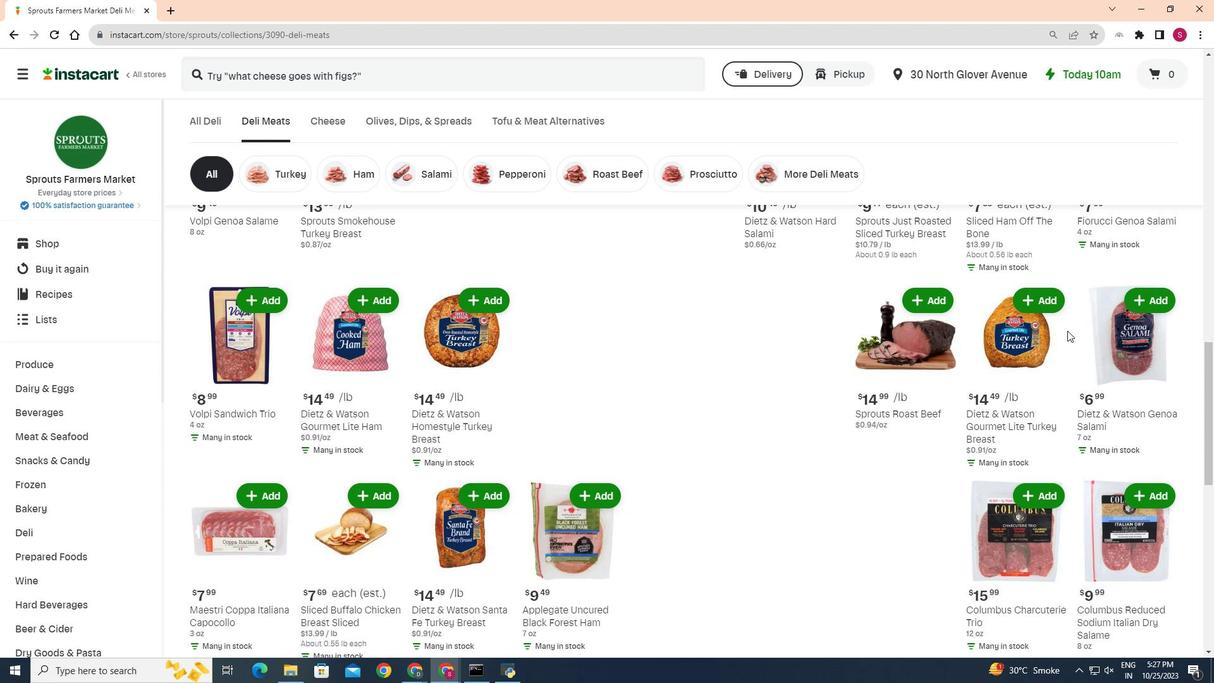 
Action: Mouse scrolled (1067, 330) with delta (0, 0)
Screenshot: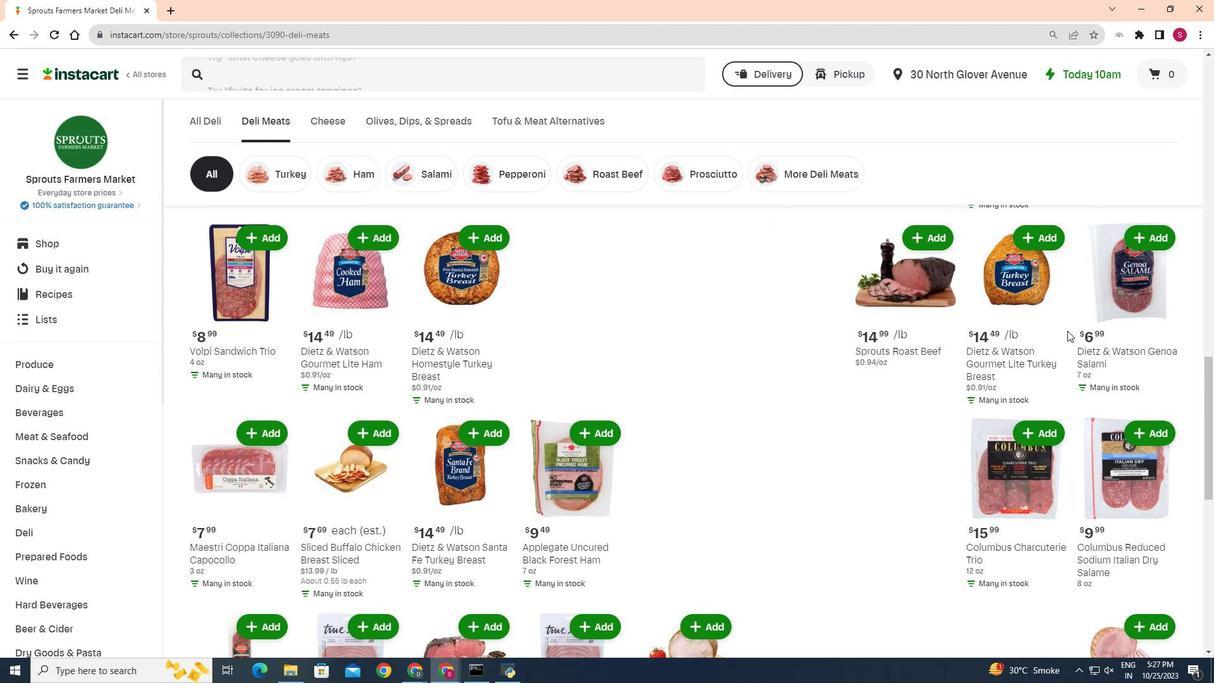 
Action: Mouse scrolled (1067, 330) with delta (0, 0)
Screenshot: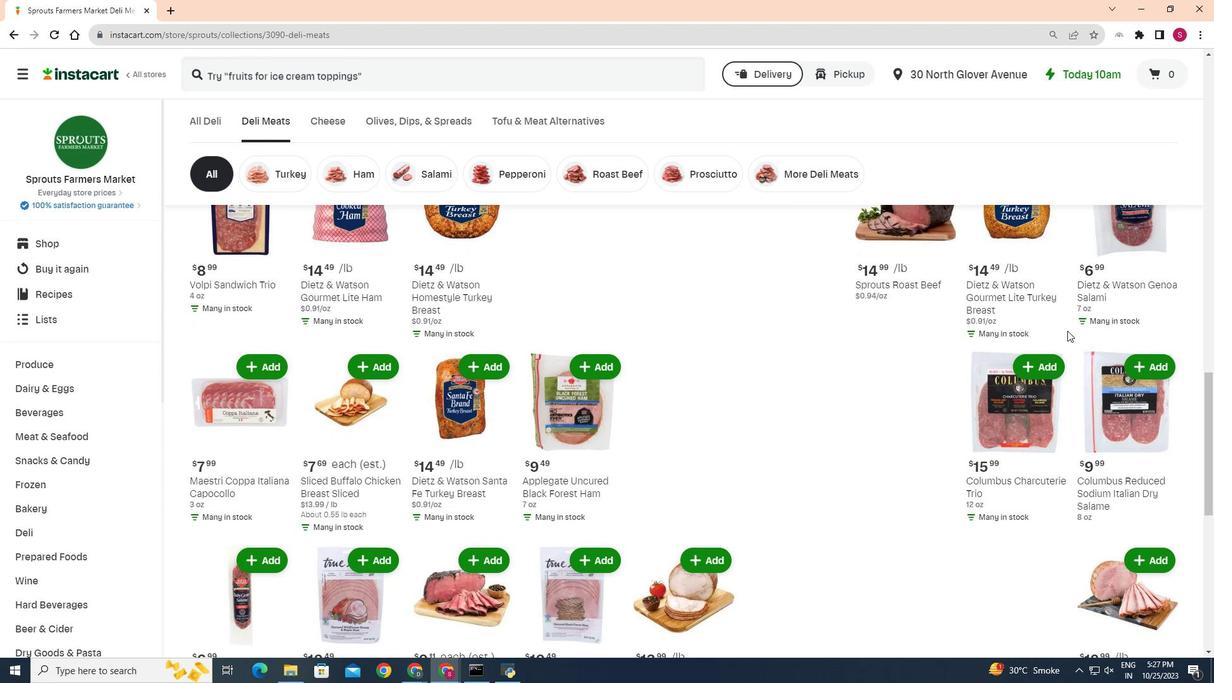 
Action: Mouse scrolled (1067, 330) with delta (0, 0)
Screenshot: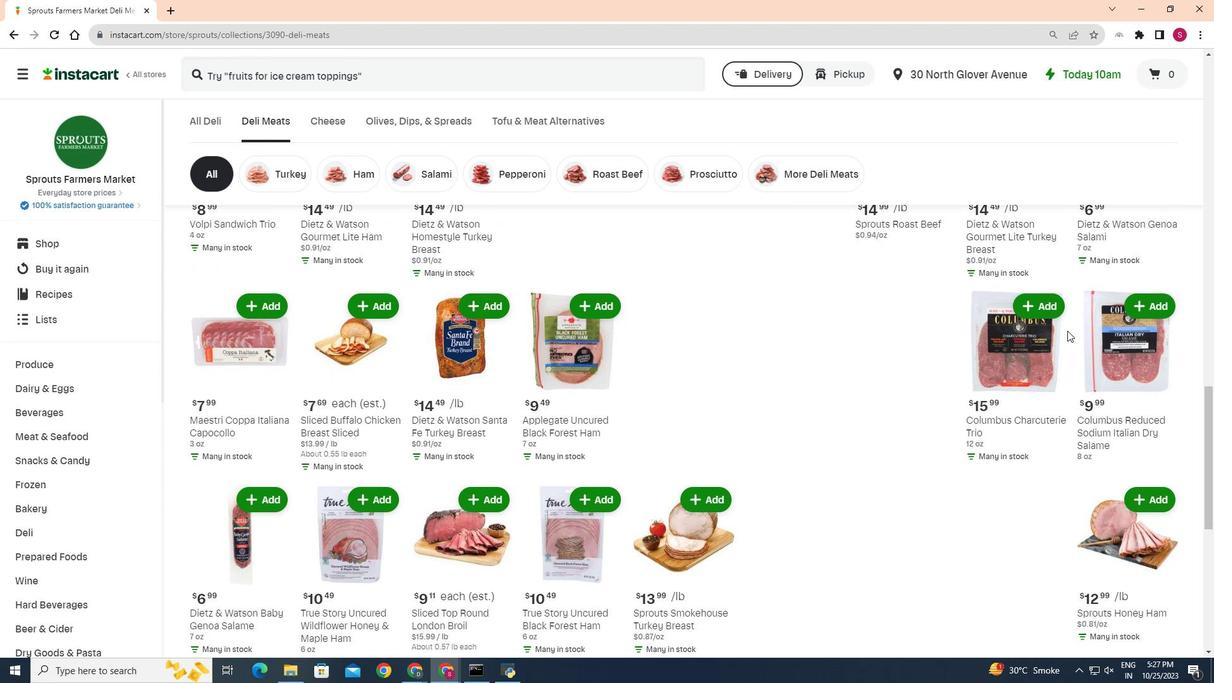 
Action: Mouse scrolled (1067, 330) with delta (0, 0)
Screenshot: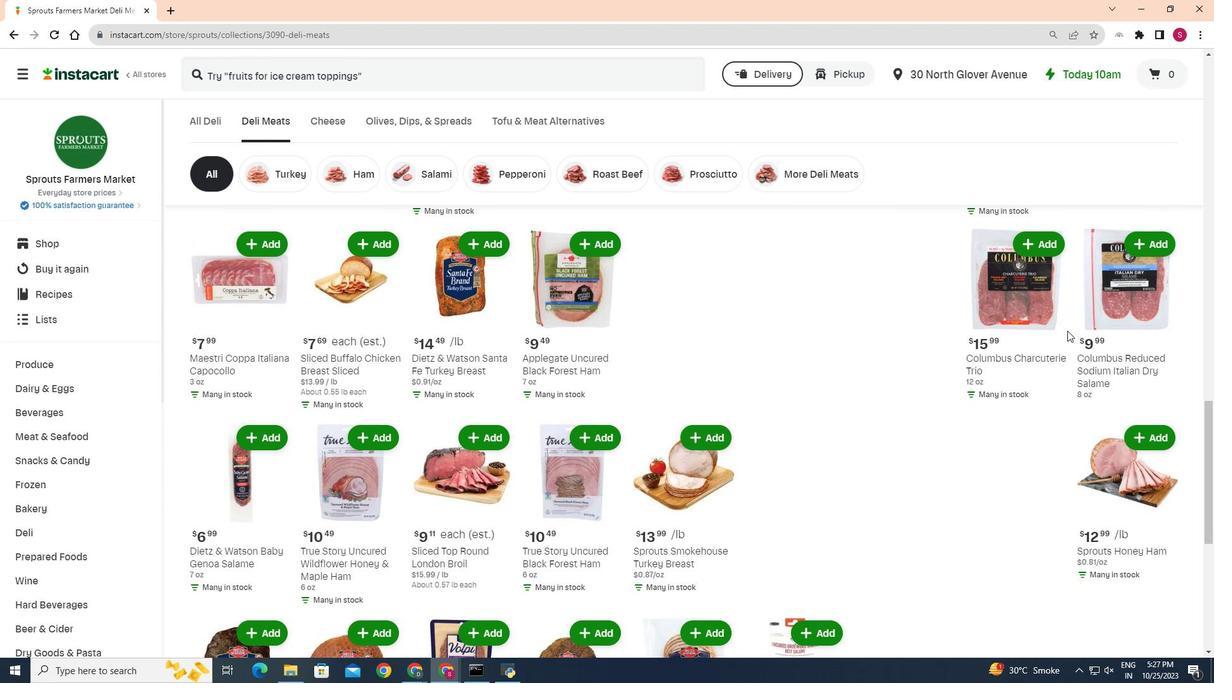 
Action: Mouse scrolled (1067, 330) with delta (0, 0)
Screenshot: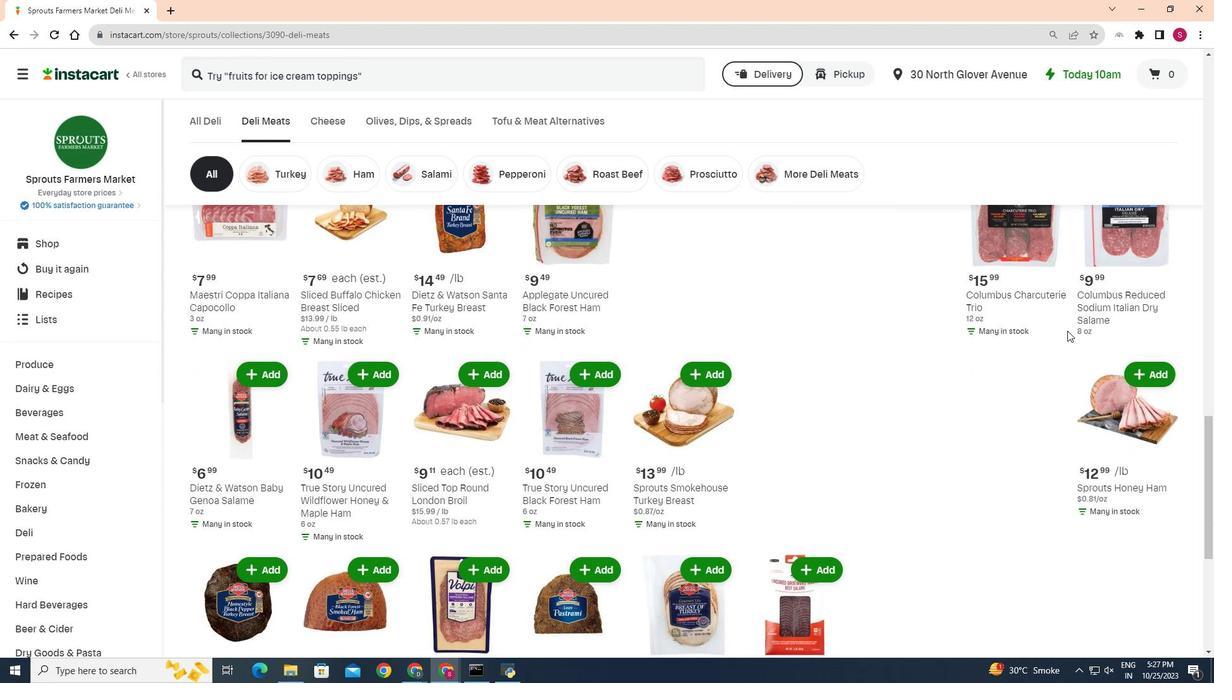 
Action: Mouse scrolled (1067, 330) with delta (0, 0)
Screenshot: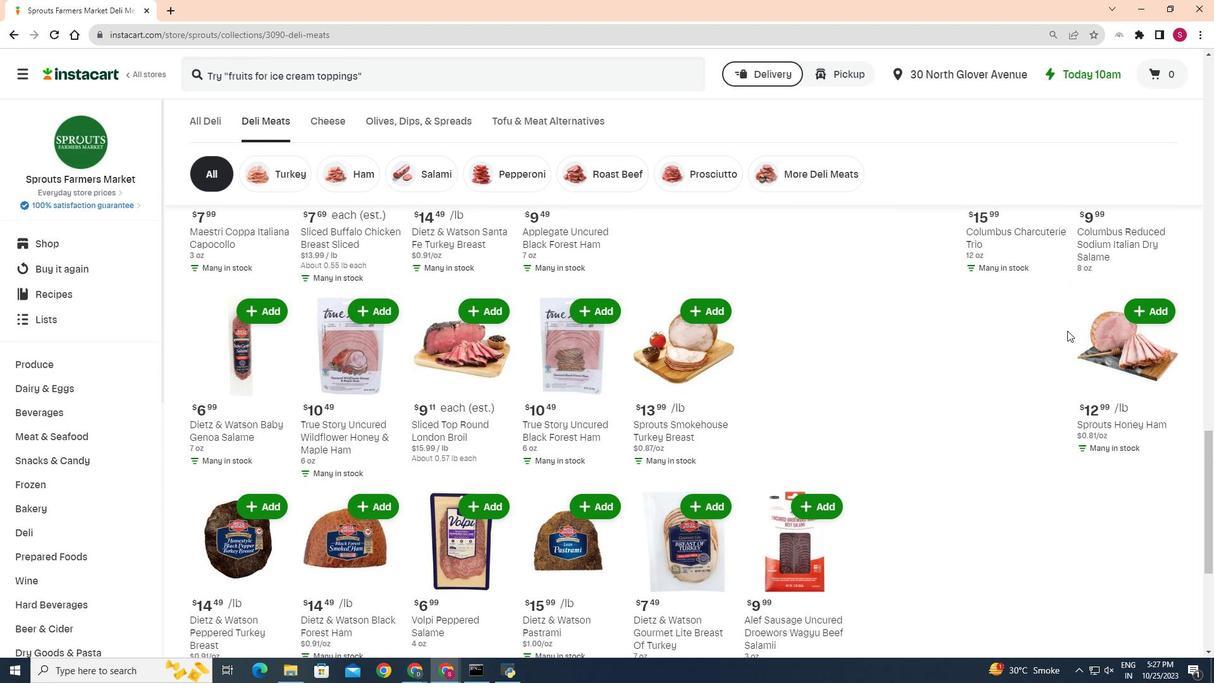 
Action: Mouse scrolled (1067, 330) with delta (0, 0)
Screenshot: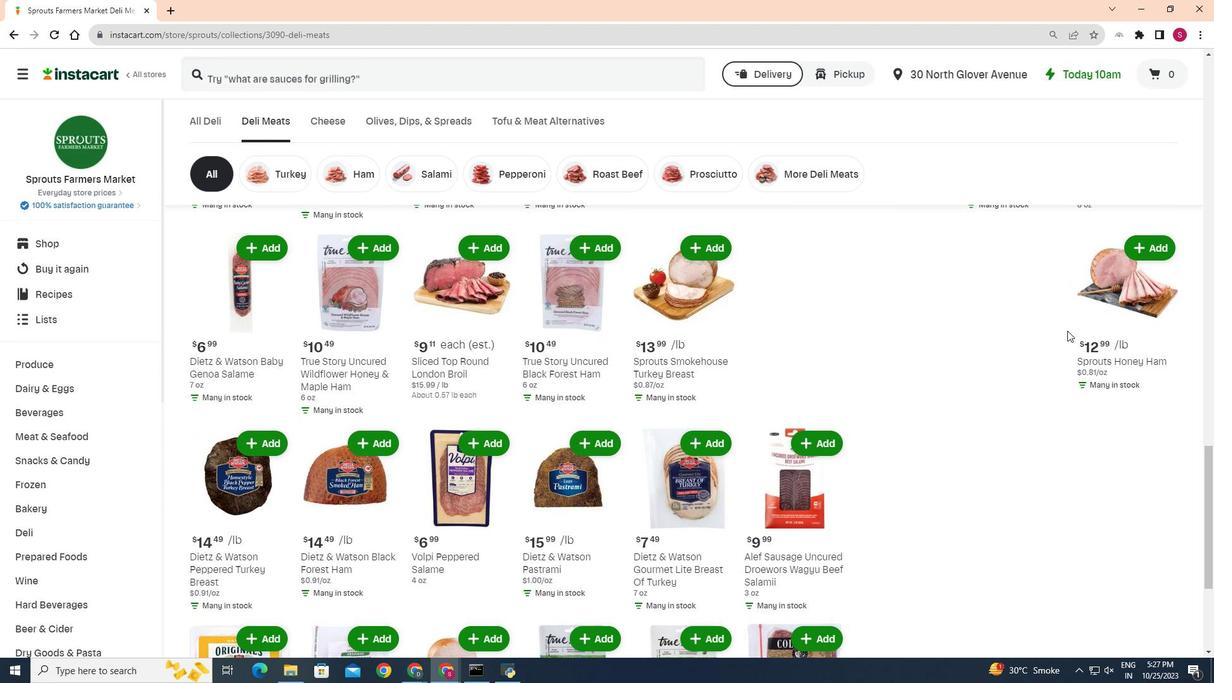 
Action: Mouse scrolled (1067, 330) with delta (0, 0)
Screenshot: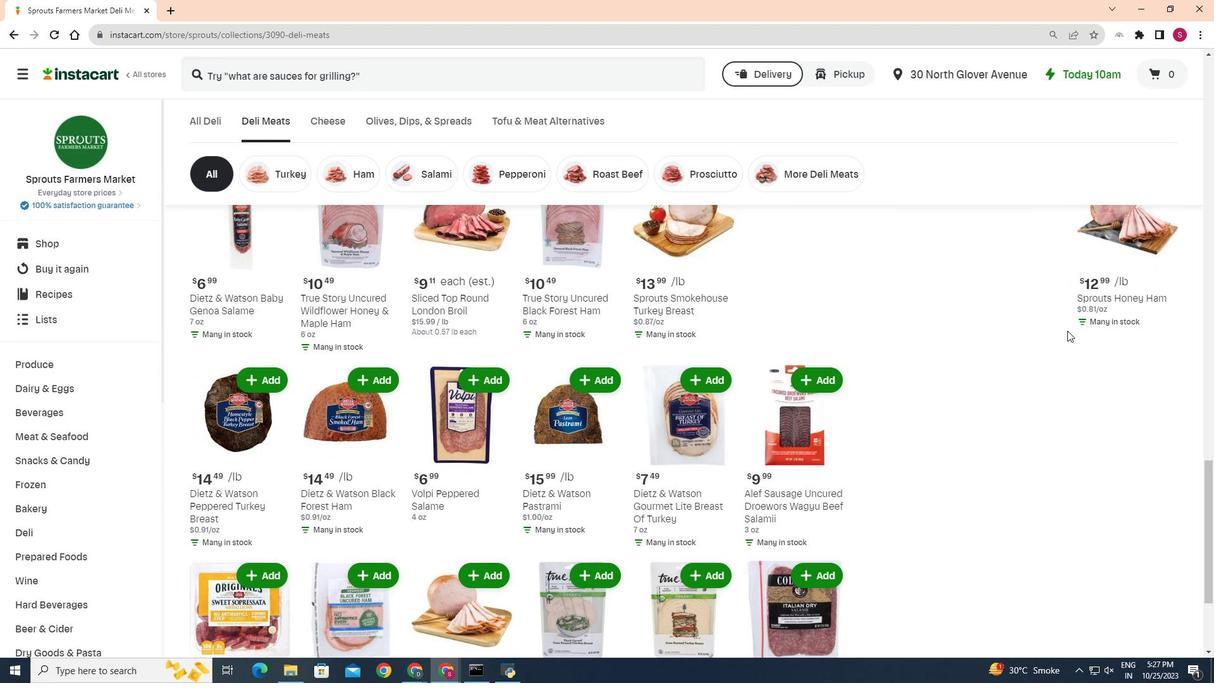 
Action: Mouse scrolled (1067, 330) with delta (0, 0)
Screenshot: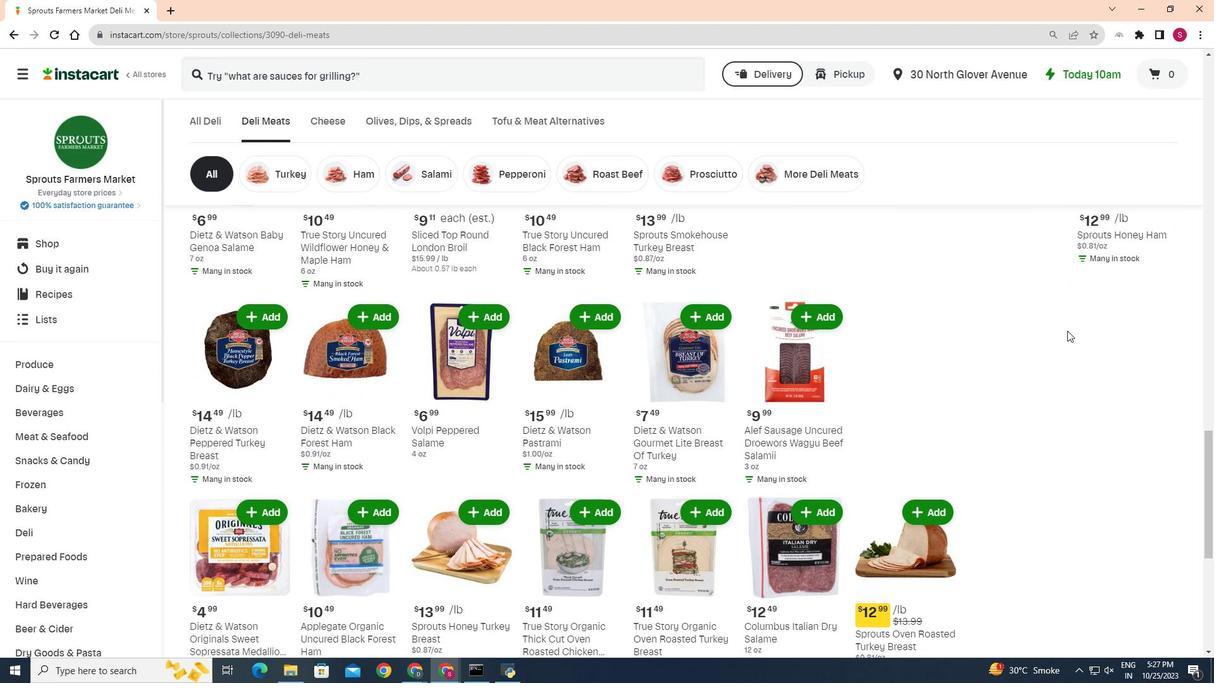 
Action: Mouse scrolled (1067, 330) with delta (0, 0)
Screenshot: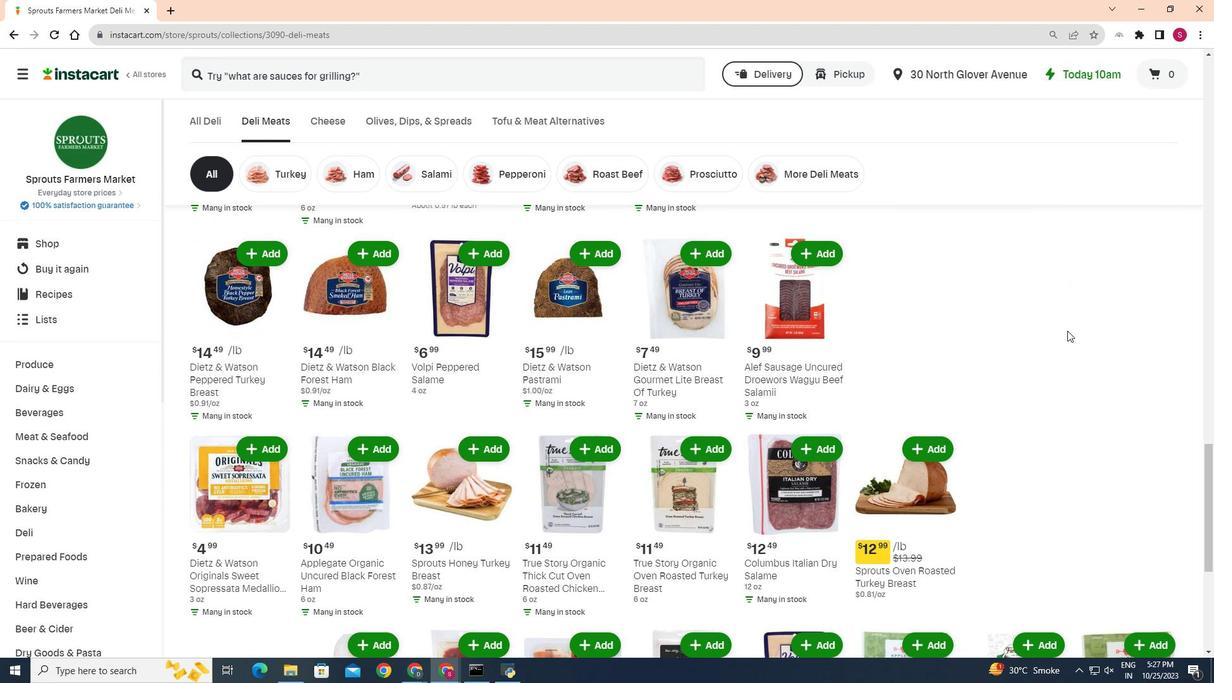 
Action: Mouse scrolled (1067, 330) with delta (0, 0)
Screenshot: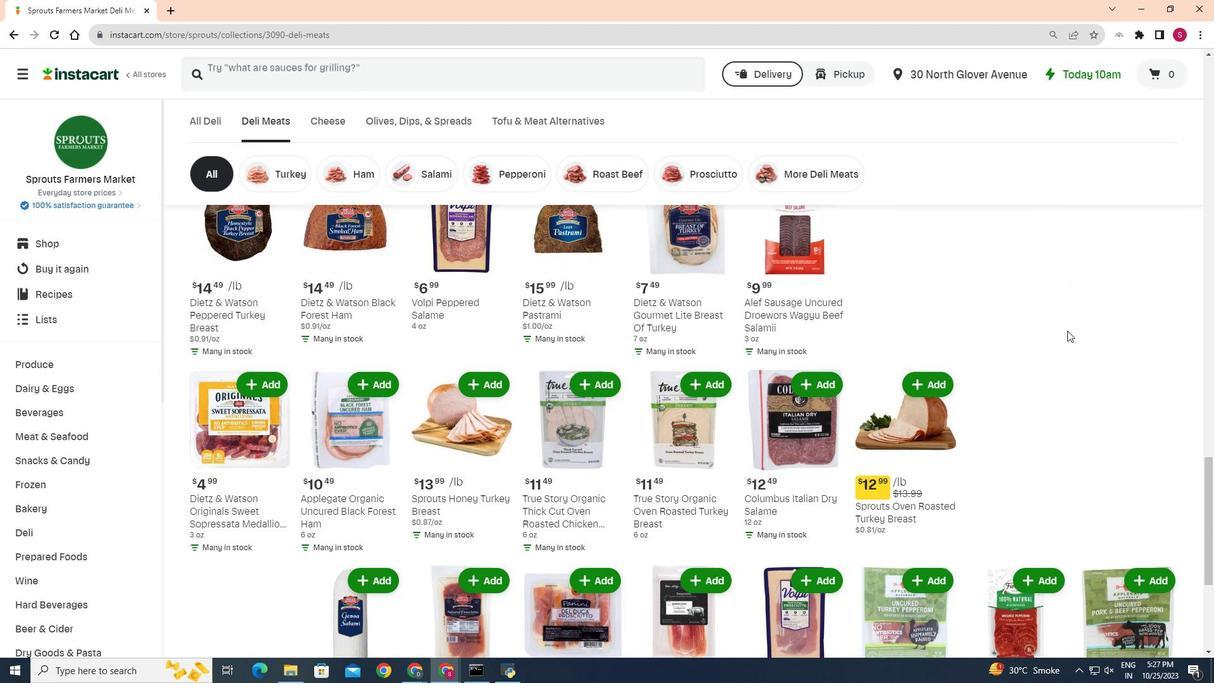 
Action: Mouse scrolled (1067, 330) with delta (0, 0)
Screenshot: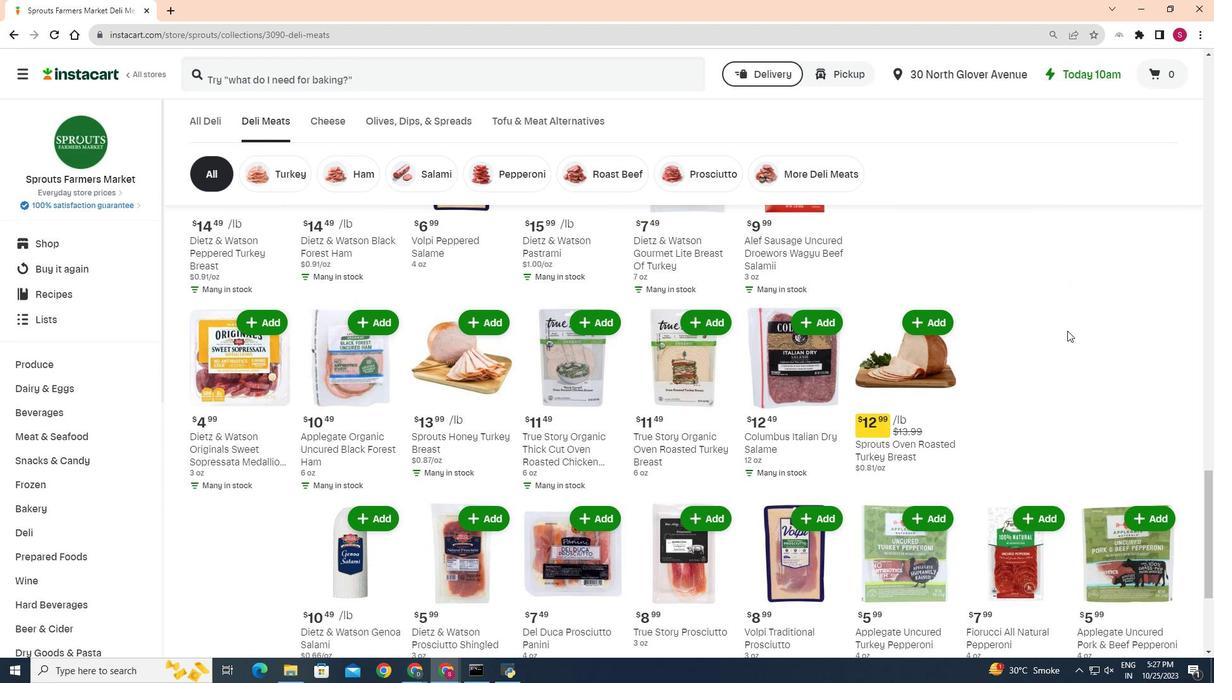 
Action: Mouse scrolled (1067, 330) with delta (0, 0)
Screenshot: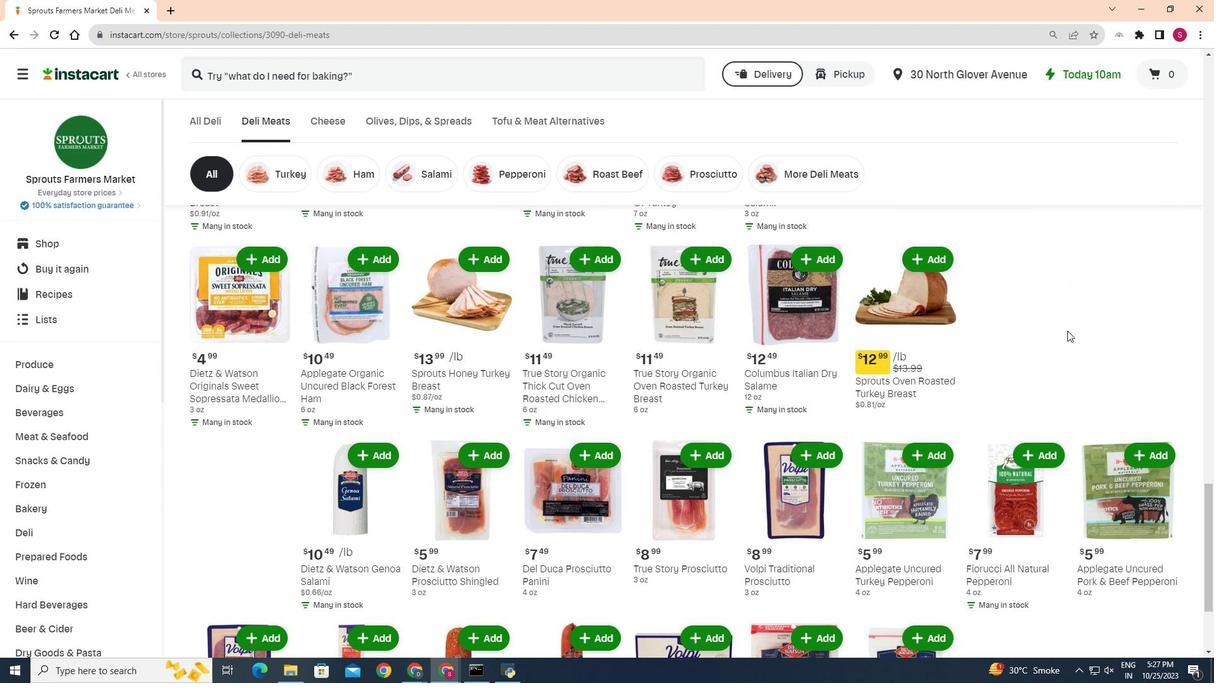 
Action: Mouse scrolled (1067, 330) with delta (0, 0)
Screenshot: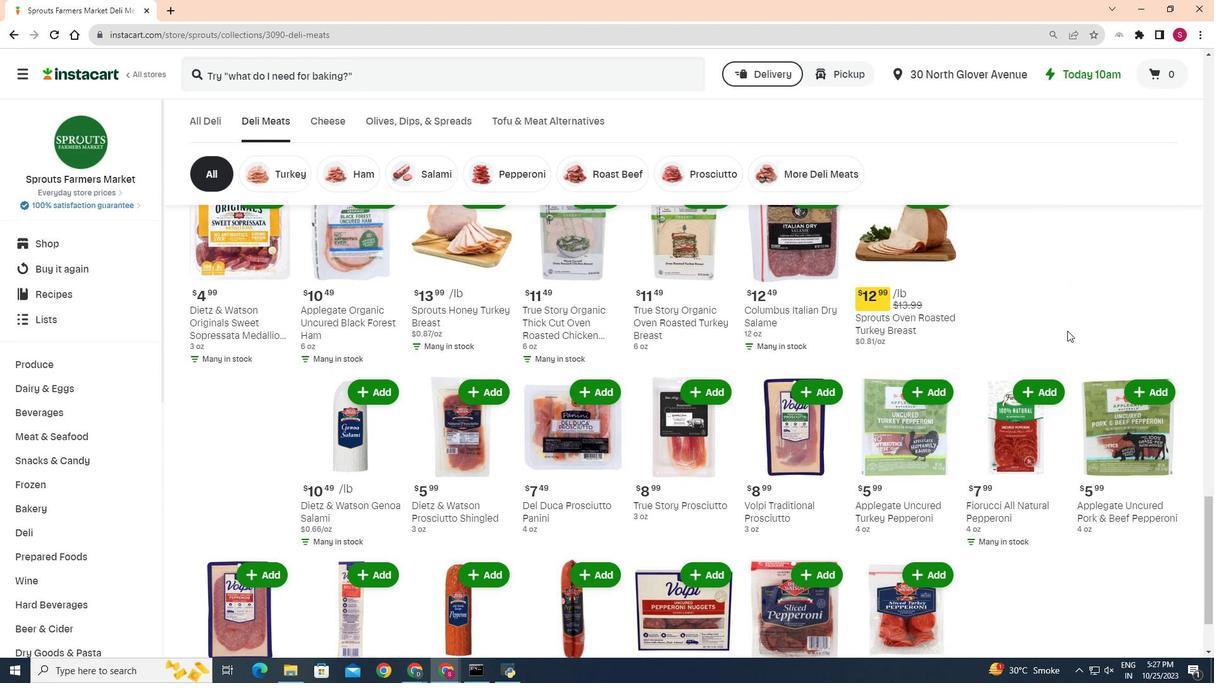 
Action: Mouse scrolled (1067, 330) with delta (0, 0)
Screenshot: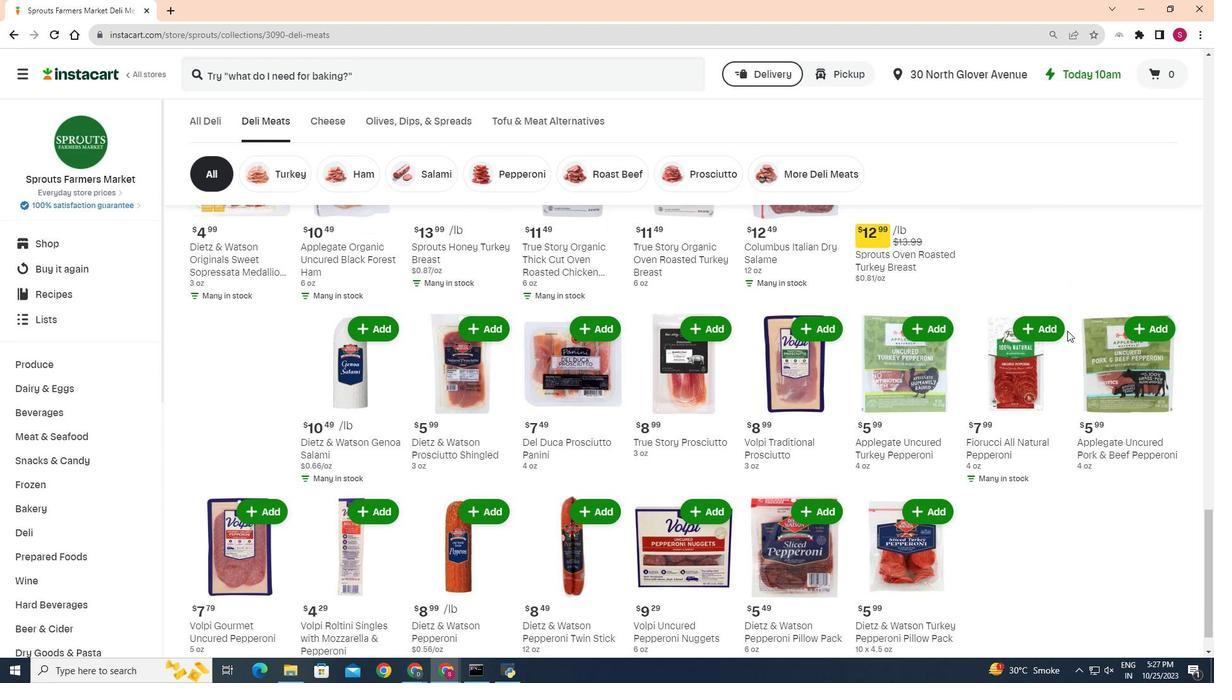 
Action: Mouse scrolled (1067, 330) with delta (0, 0)
Screenshot: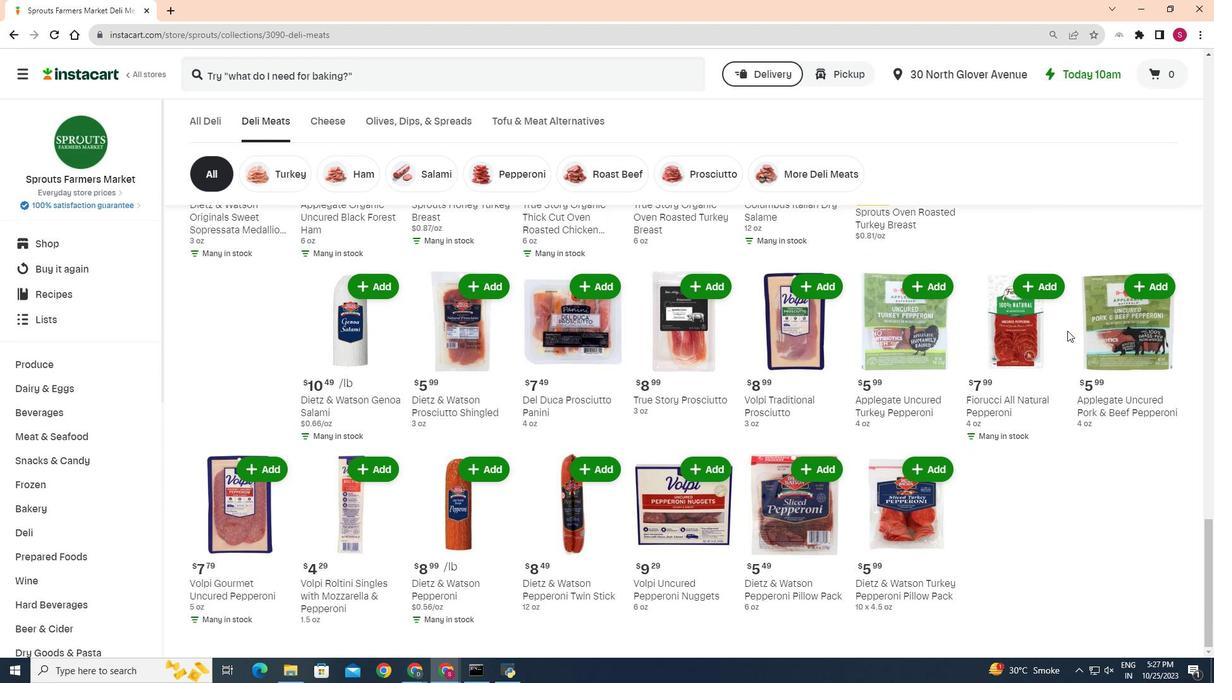 
